 Task: Look for space in Mariāni, India from 22nd June, 2023 to 30th June, 2023 for 2 adults in price range Rs.7000 to Rs.15000. Place can be entire place with 1  bedroom having 1 bed and 1 bathroom. Property type can be house, flat, guest house, hotel. Booking option can be shelf check-in. Required host language is English.
Action: Mouse moved to (499, 90)
Screenshot: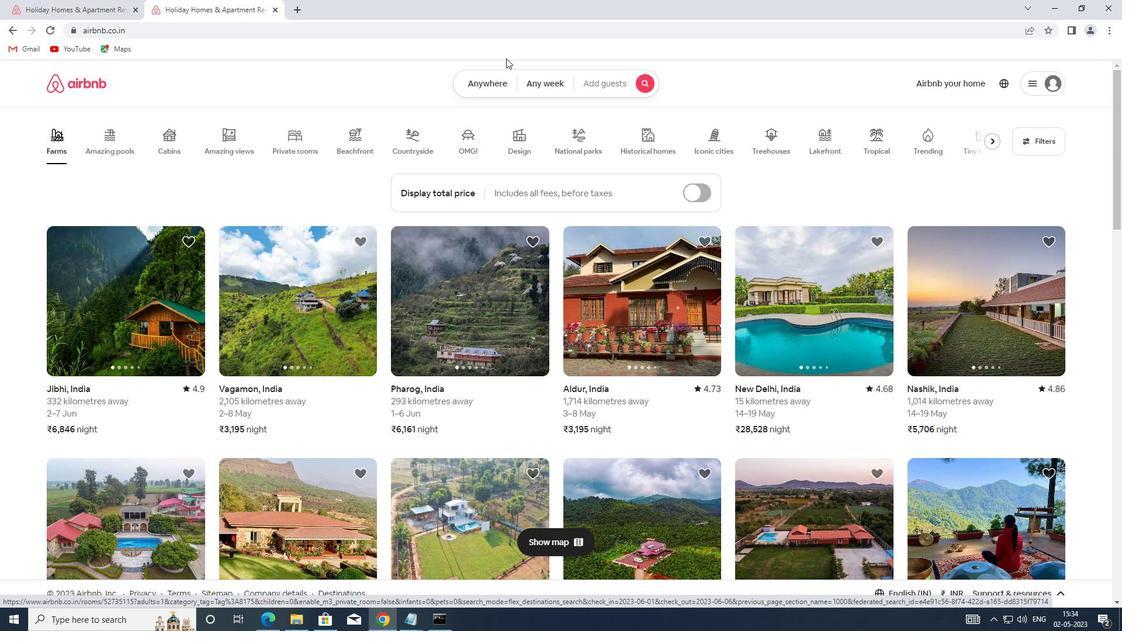 
Action: Mouse pressed left at (499, 90)
Screenshot: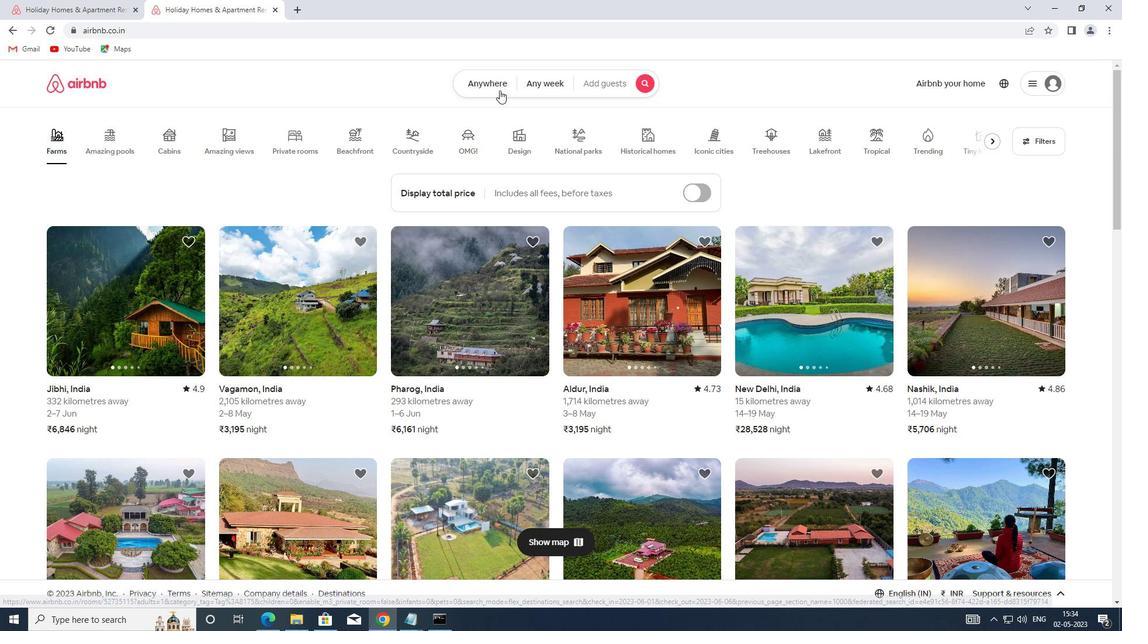 
Action: Mouse moved to (361, 131)
Screenshot: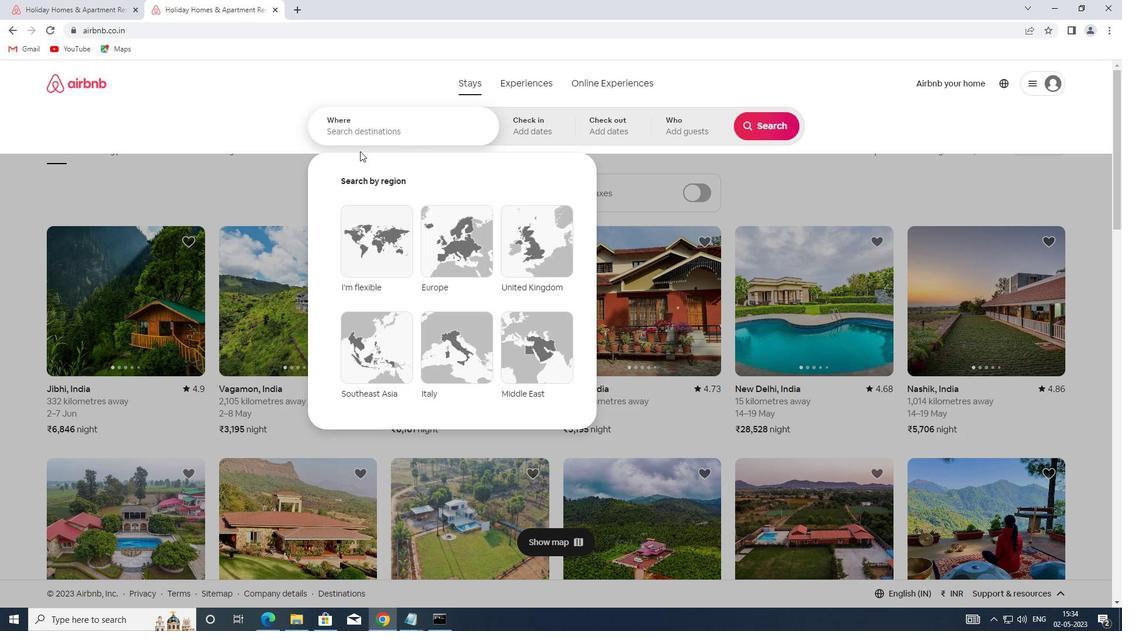
Action: Mouse pressed left at (361, 131)
Screenshot: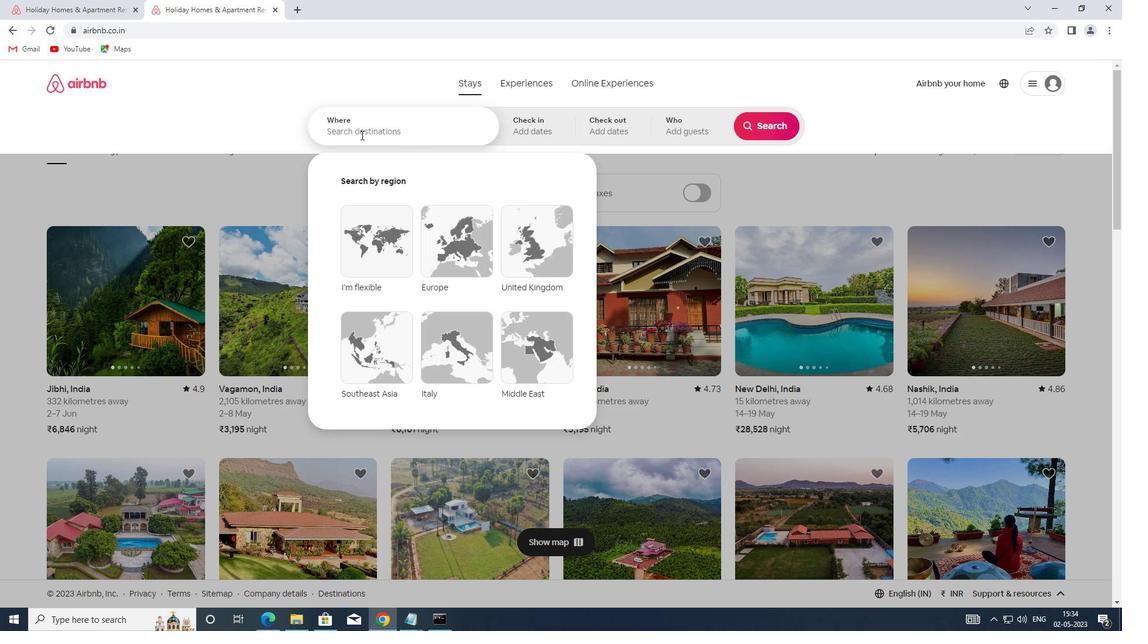 
Action: Key pressed <Key.shift>MARIANI<Key.space><Key.shift>INDIA
Screenshot: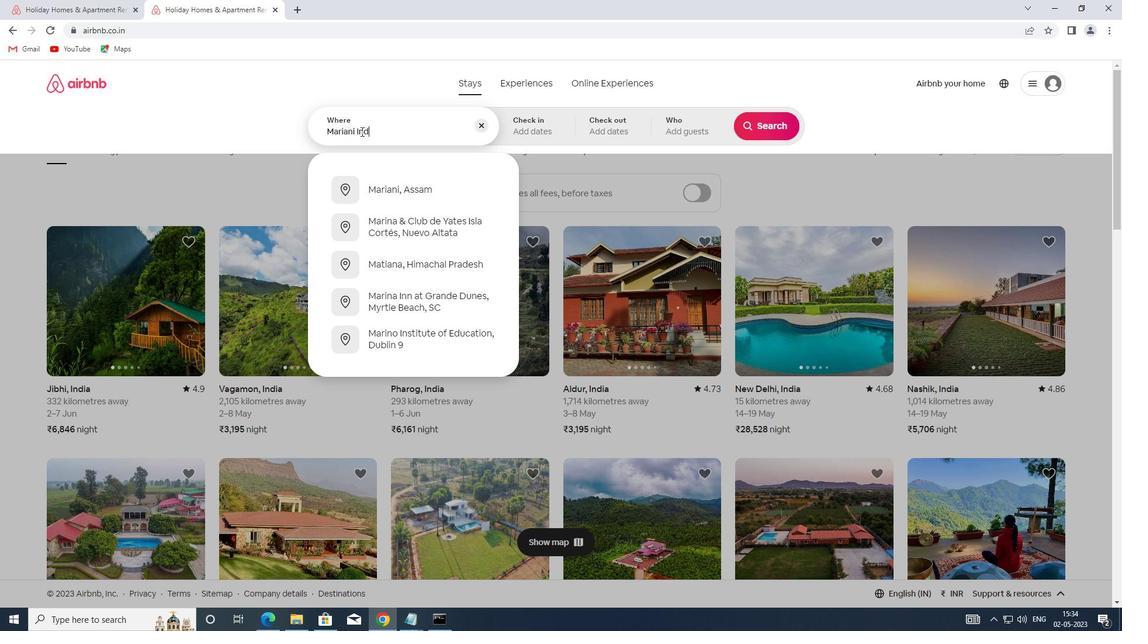 
Action: Mouse moved to (553, 123)
Screenshot: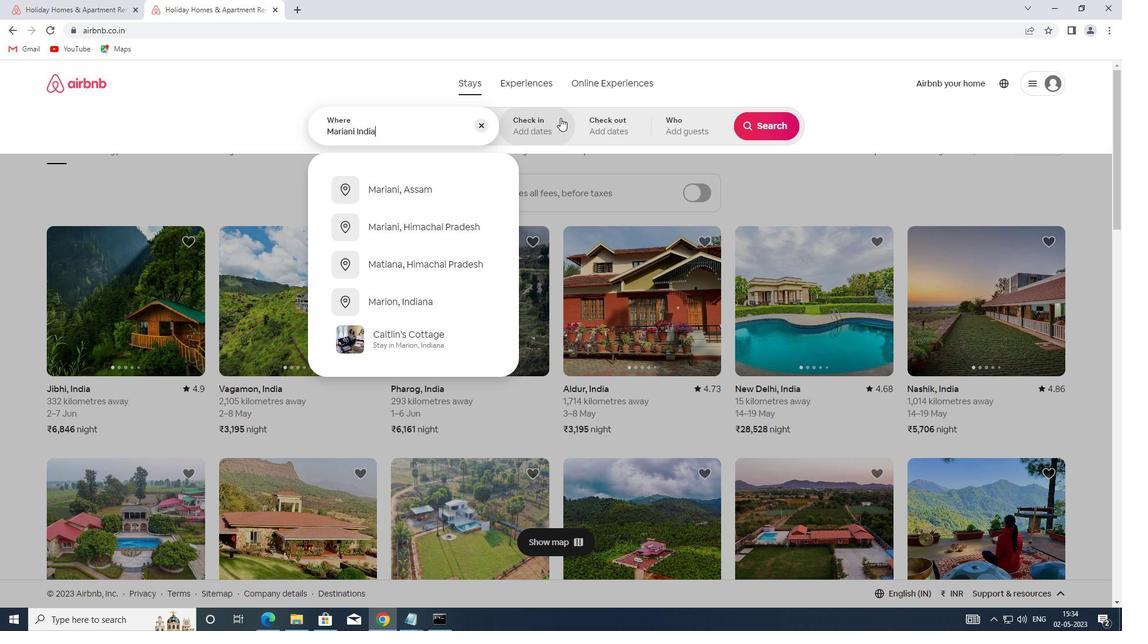 
Action: Mouse pressed left at (553, 123)
Screenshot: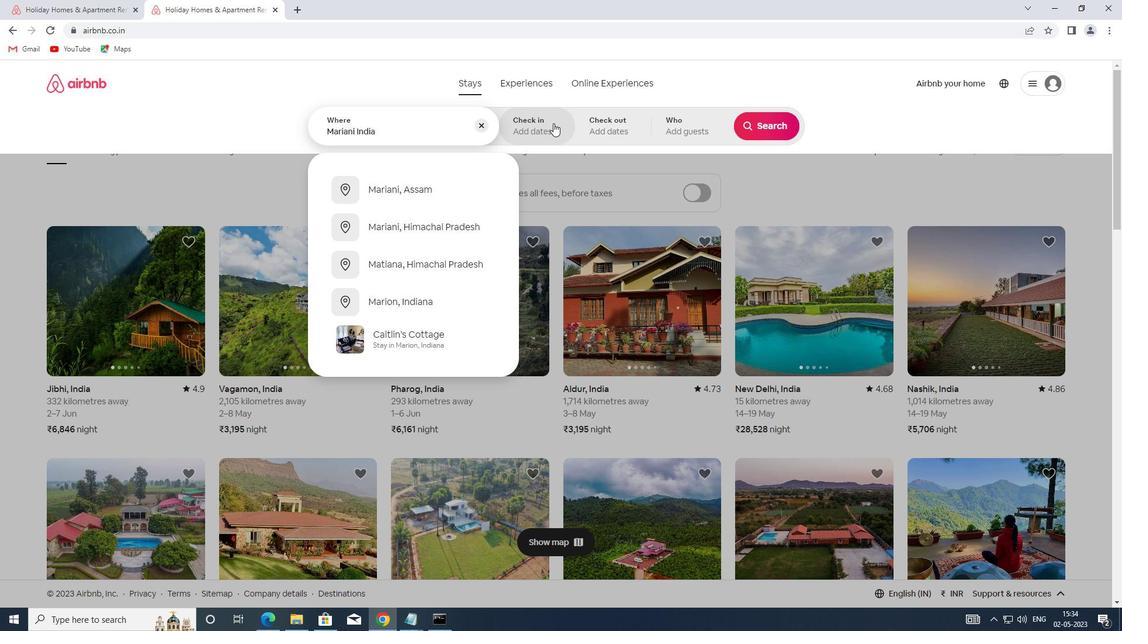 
Action: Mouse moved to (698, 347)
Screenshot: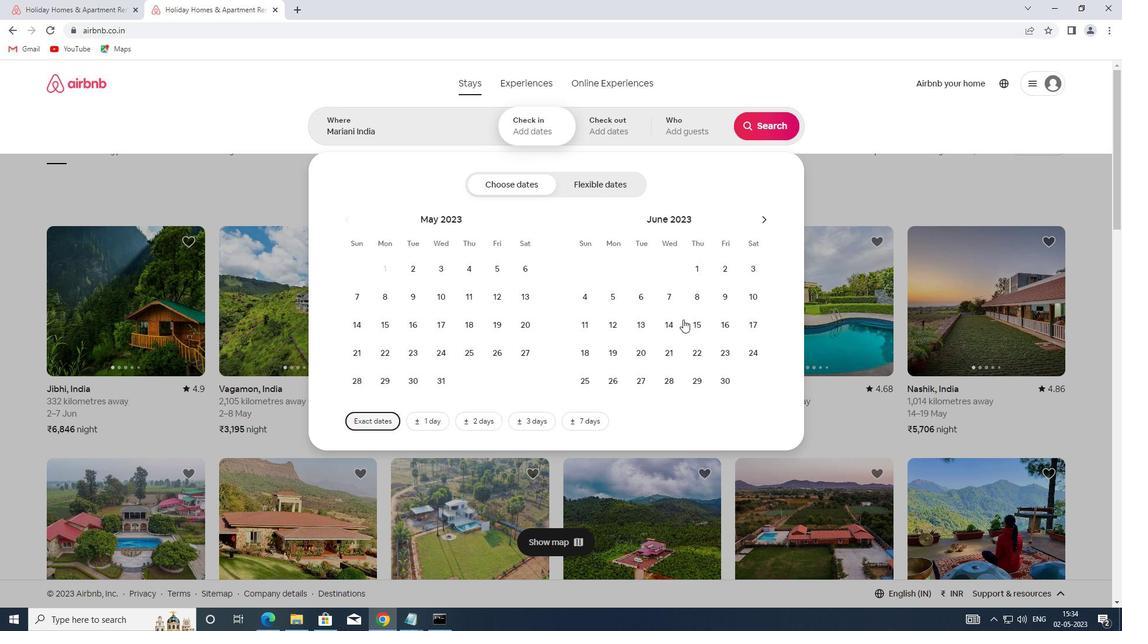 
Action: Mouse pressed left at (698, 347)
Screenshot: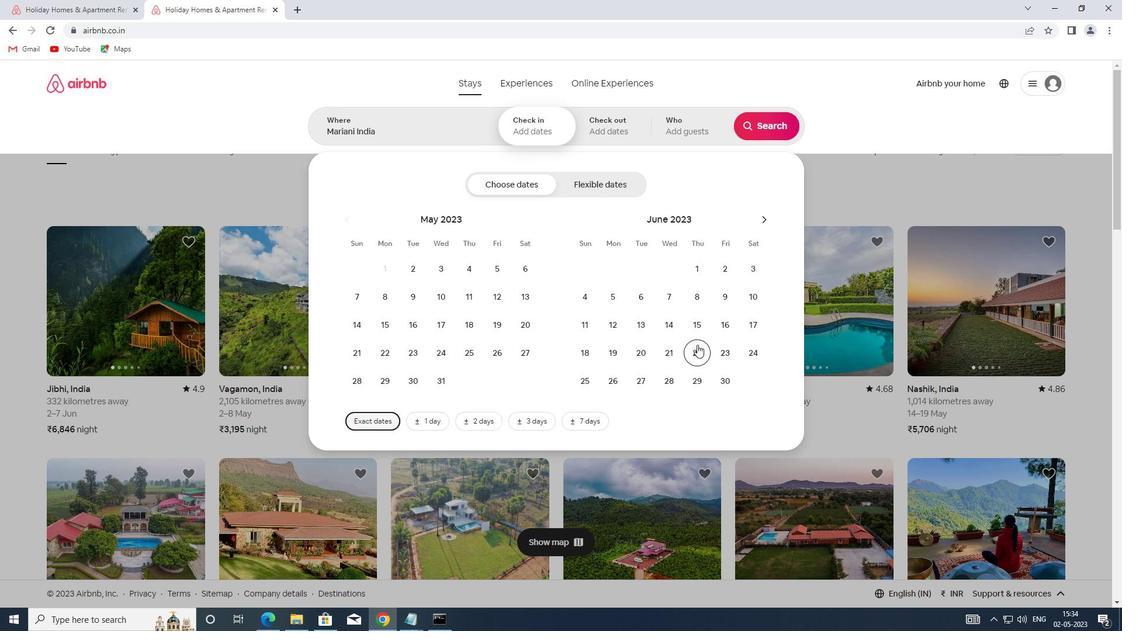 
Action: Mouse moved to (722, 375)
Screenshot: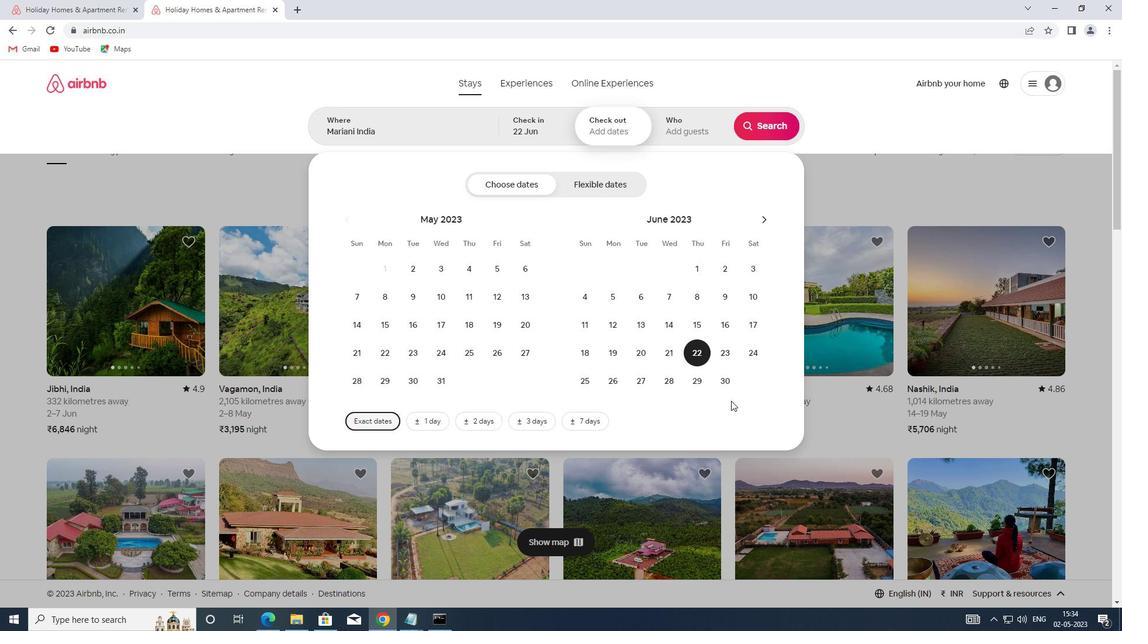 
Action: Mouse pressed left at (722, 375)
Screenshot: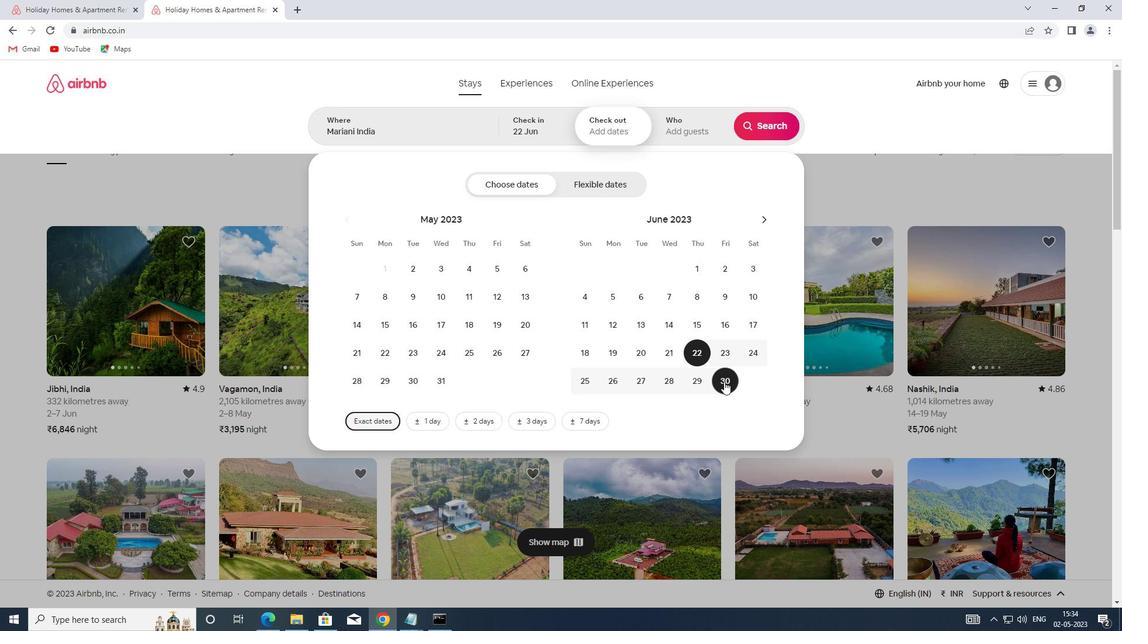 
Action: Mouse moved to (694, 120)
Screenshot: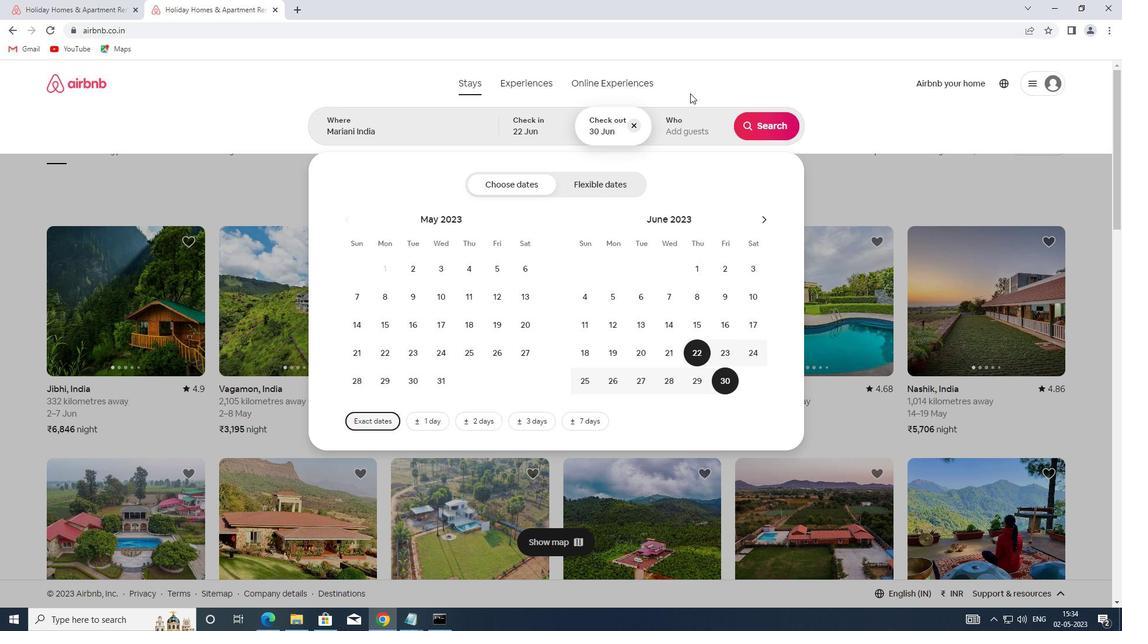
Action: Mouse pressed left at (694, 120)
Screenshot: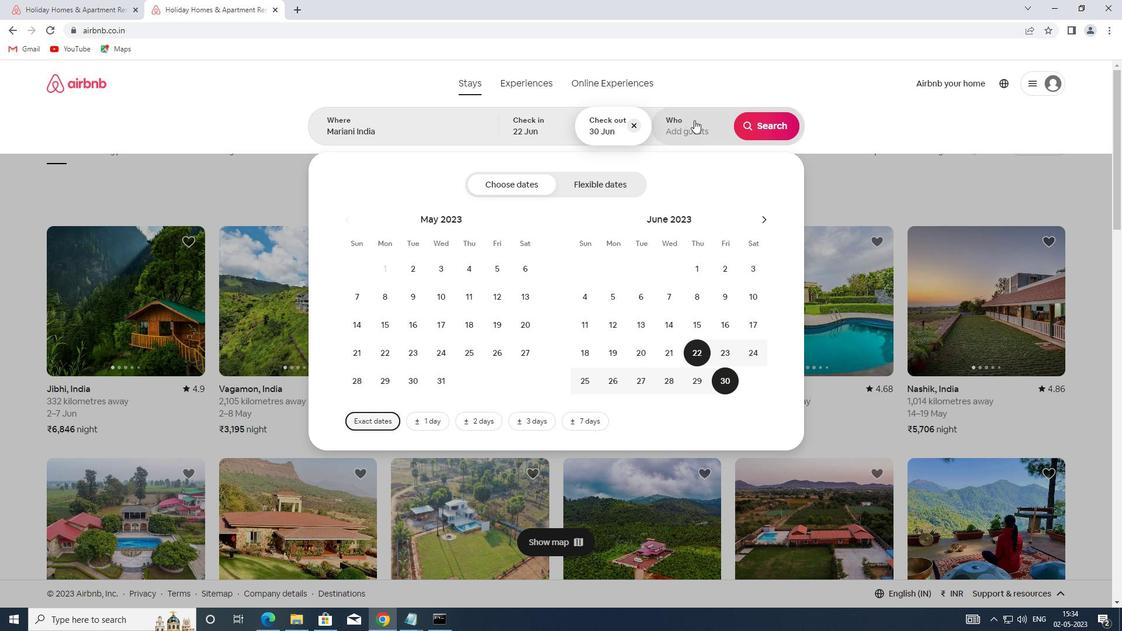 
Action: Mouse moved to (782, 197)
Screenshot: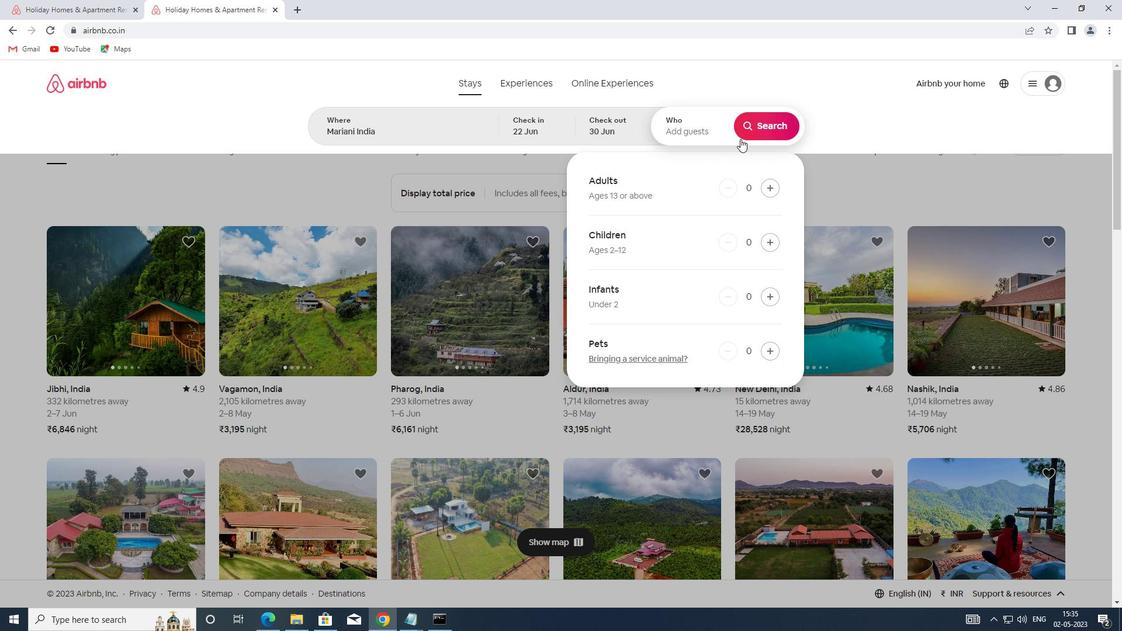 
Action: Mouse pressed left at (782, 197)
Screenshot: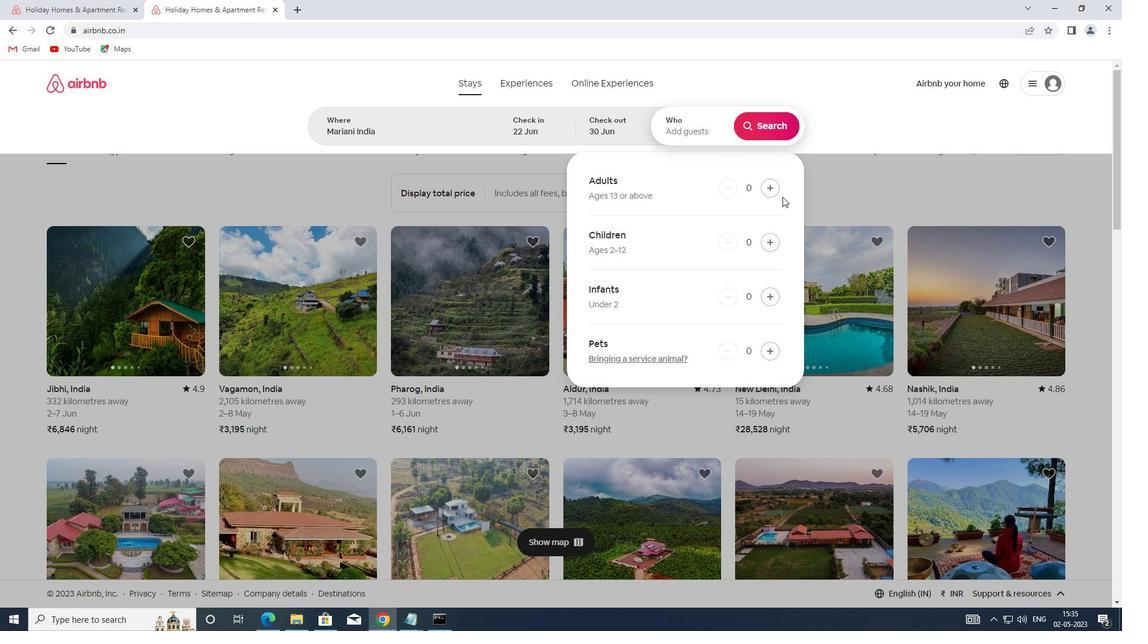 
Action: Mouse moved to (773, 185)
Screenshot: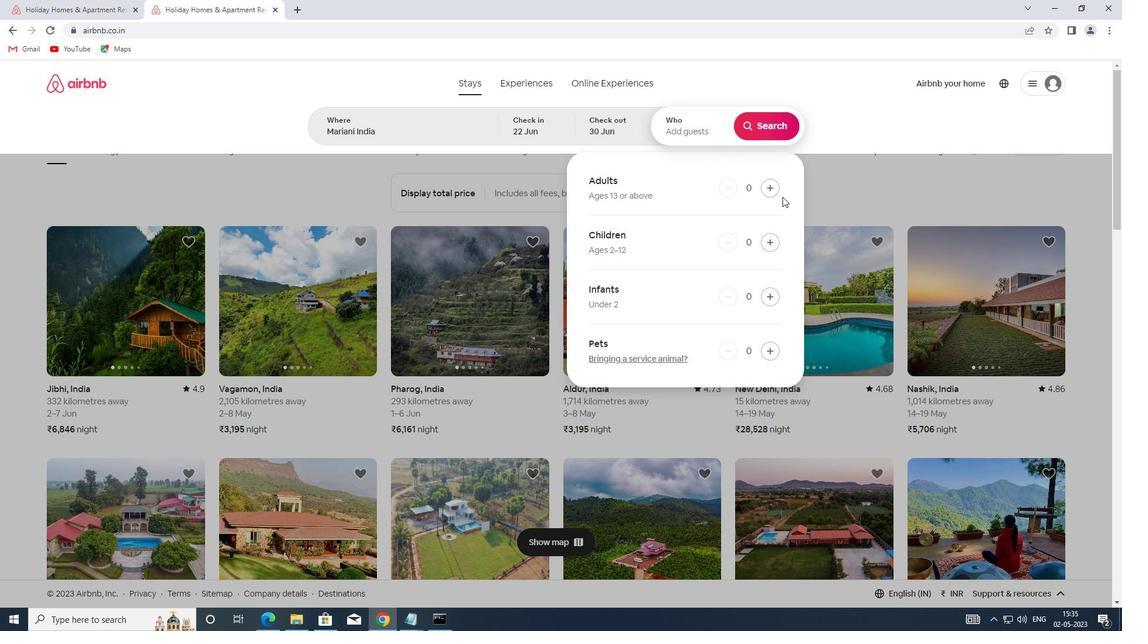 
Action: Mouse pressed left at (773, 185)
Screenshot: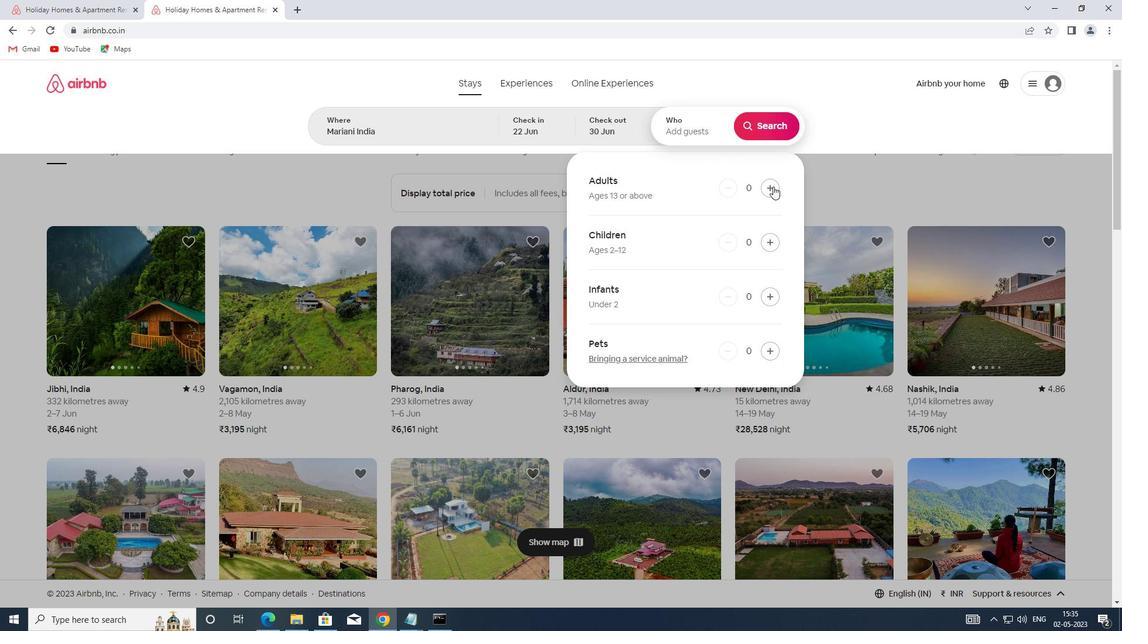 
Action: Mouse pressed left at (773, 185)
Screenshot: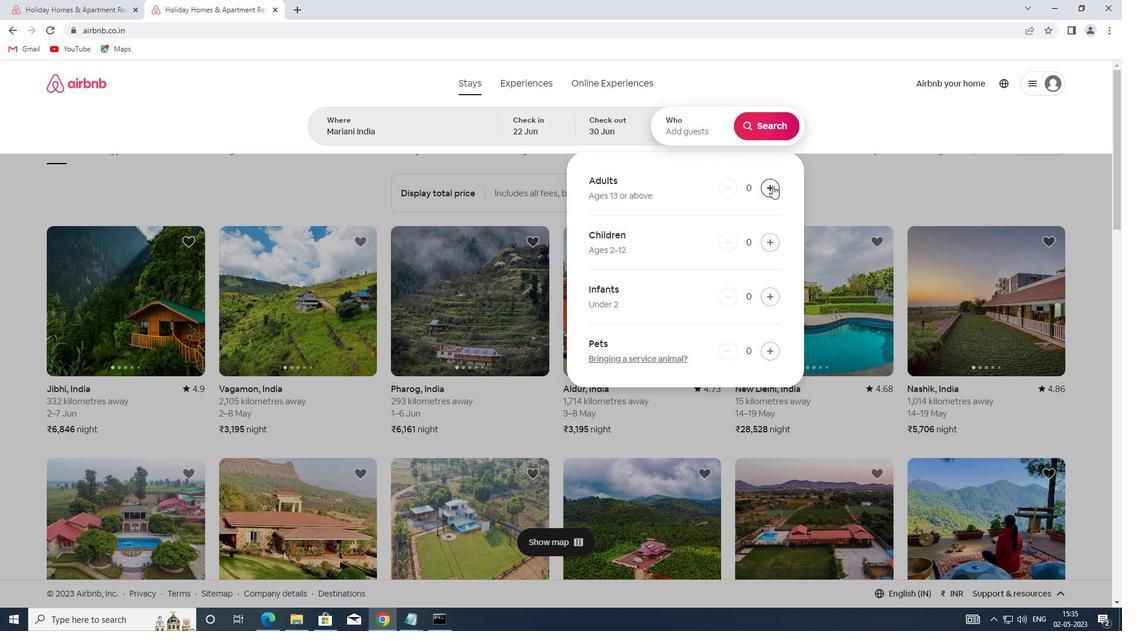 
Action: Mouse moved to (767, 130)
Screenshot: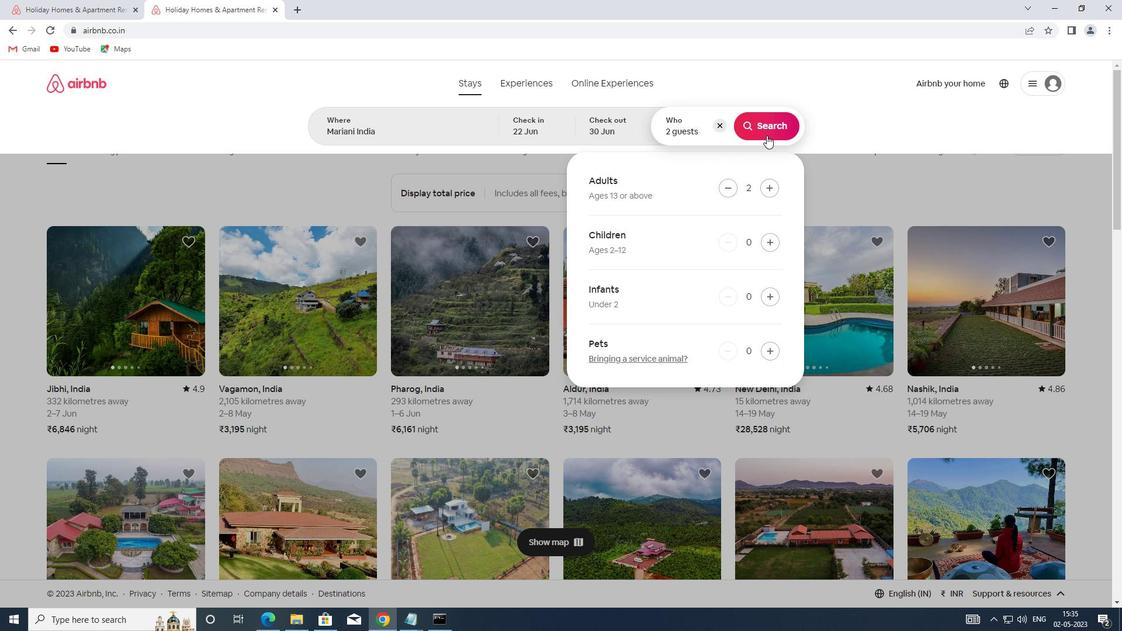 
Action: Mouse pressed left at (767, 130)
Screenshot: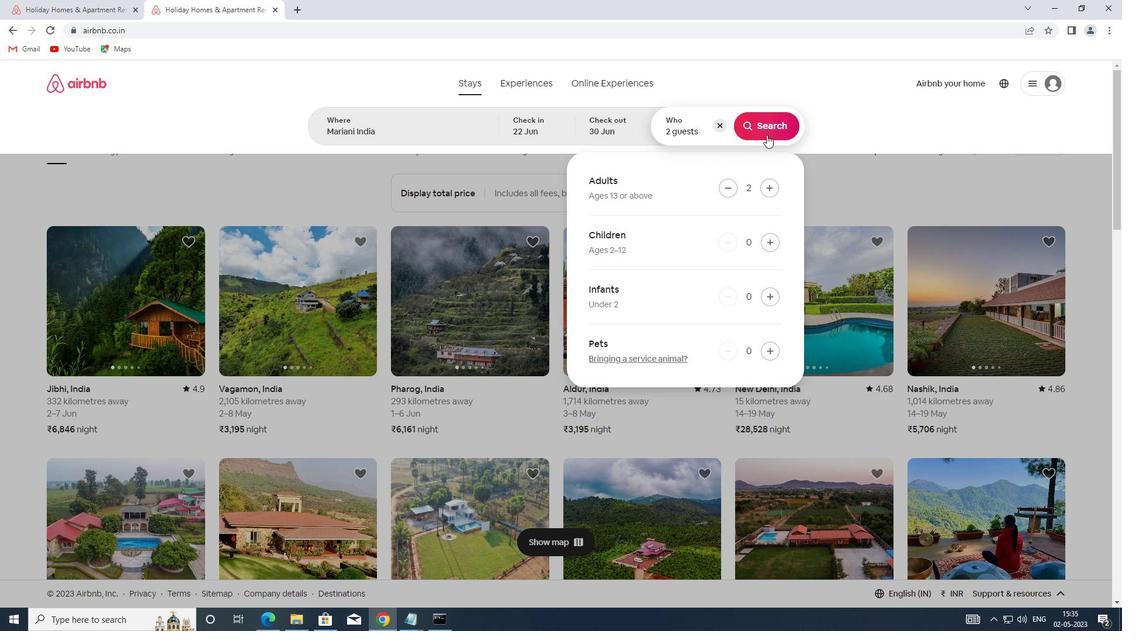 
Action: Mouse moved to (1046, 129)
Screenshot: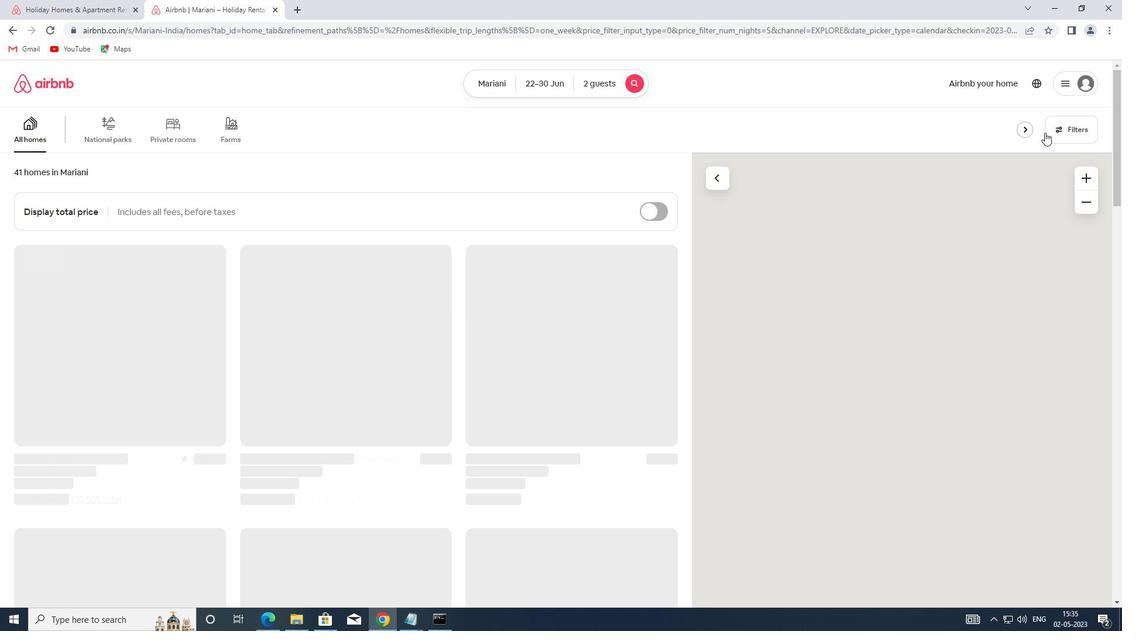 
Action: Mouse pressed left at (1046, 129)
Screenshot: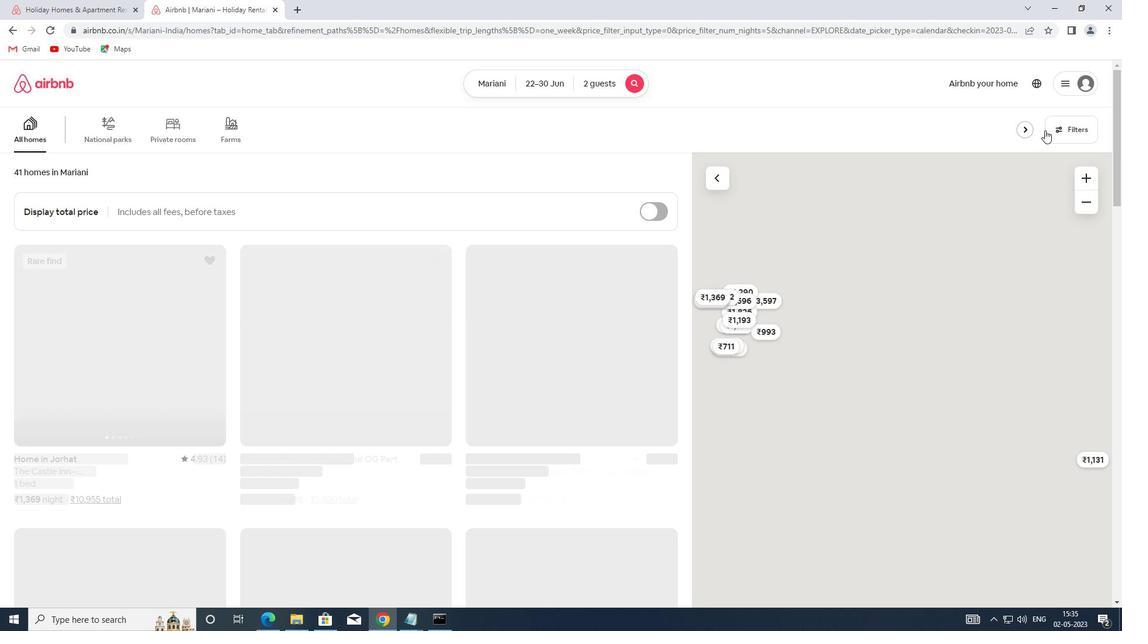 
Action: Mouse moved to (407, 275)
Screenshot: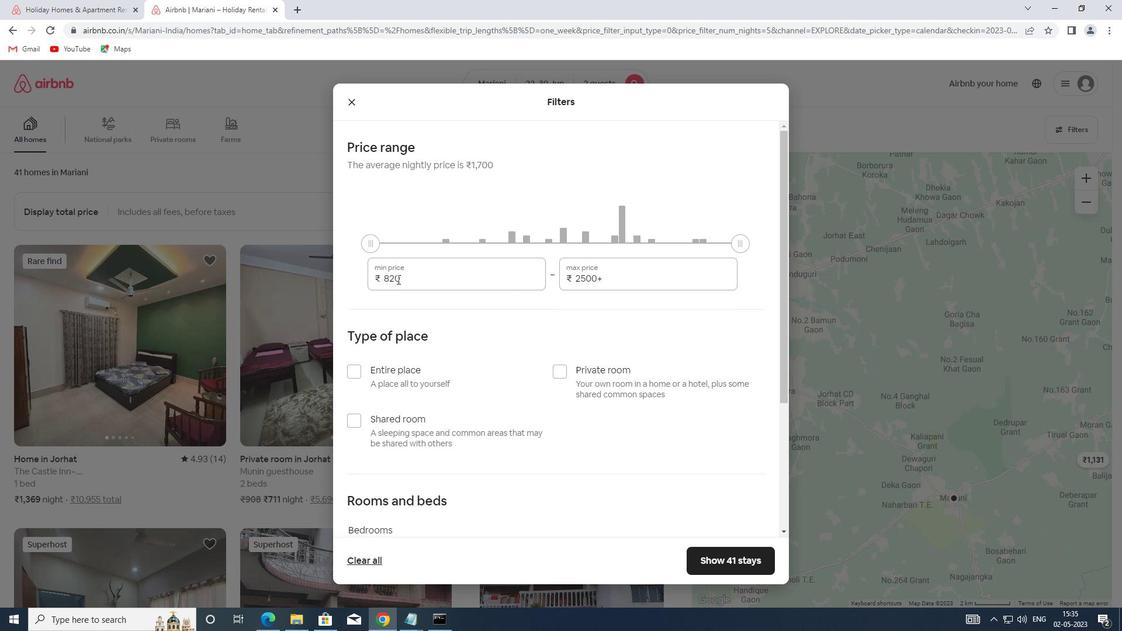 
Action: Mouse pressed left at (407, 275)
Screenshot: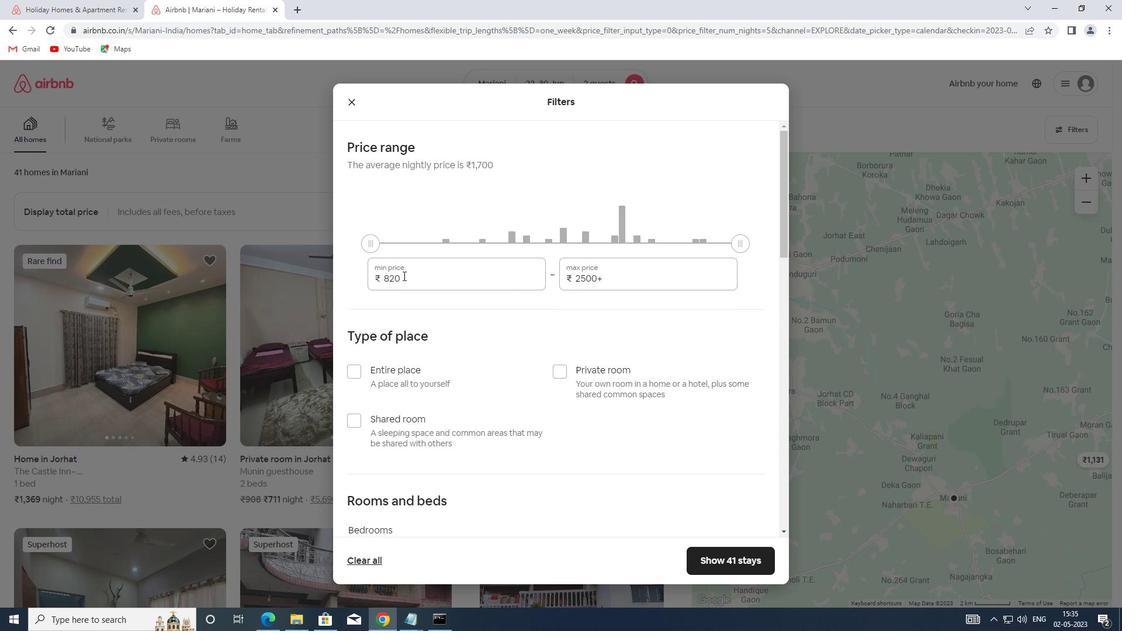 
Action: Mouse moved to (364, 275)
Screenshot: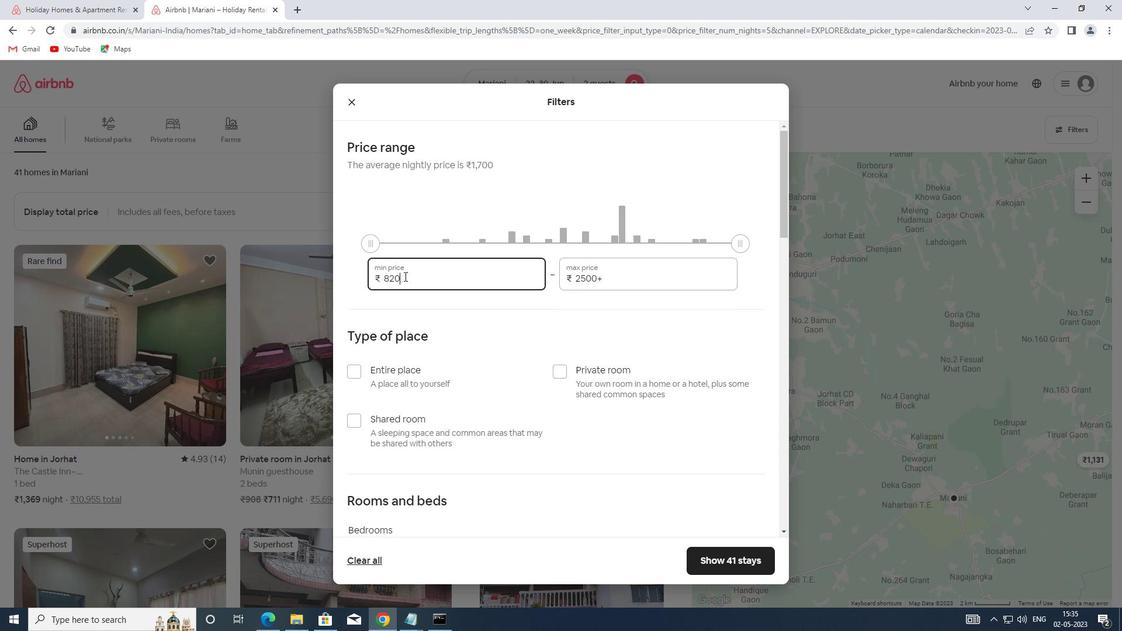 
Action: Key pressed 7000
Screenshot: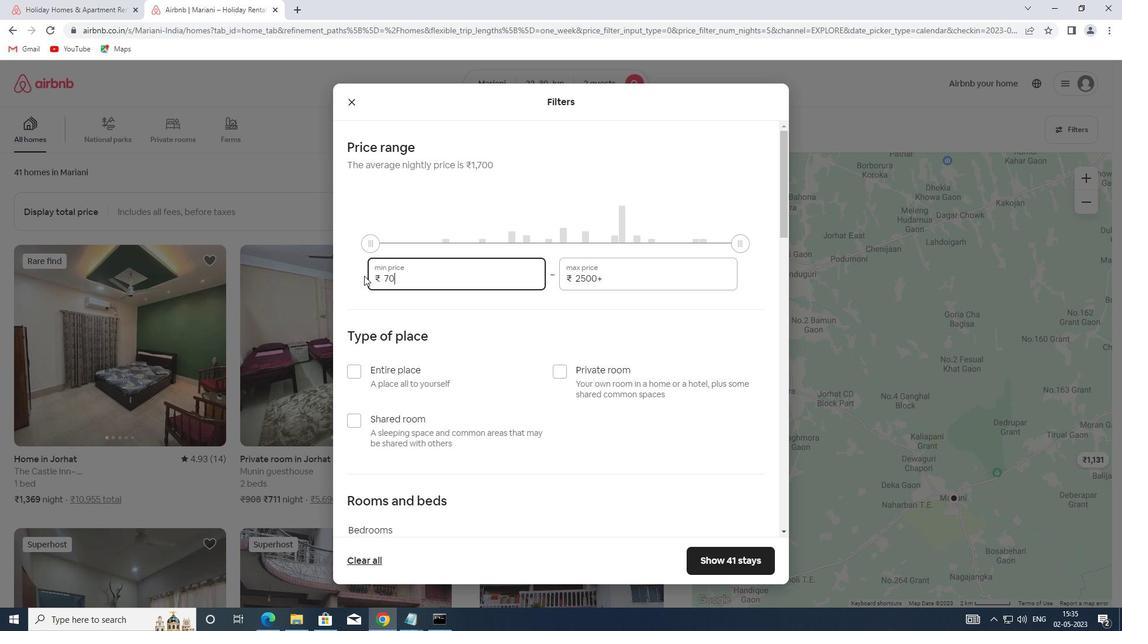 
Action: Mouse moved to (605, 272)
Screenshot: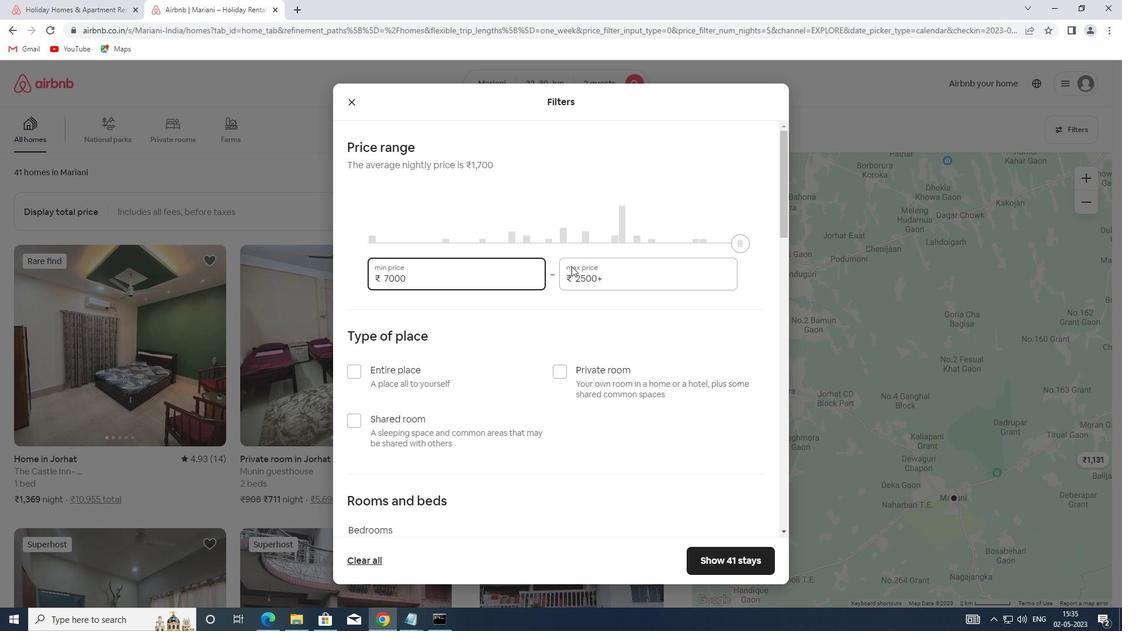 
Action: Mouse pressed left at (605, 272)
Screenshot: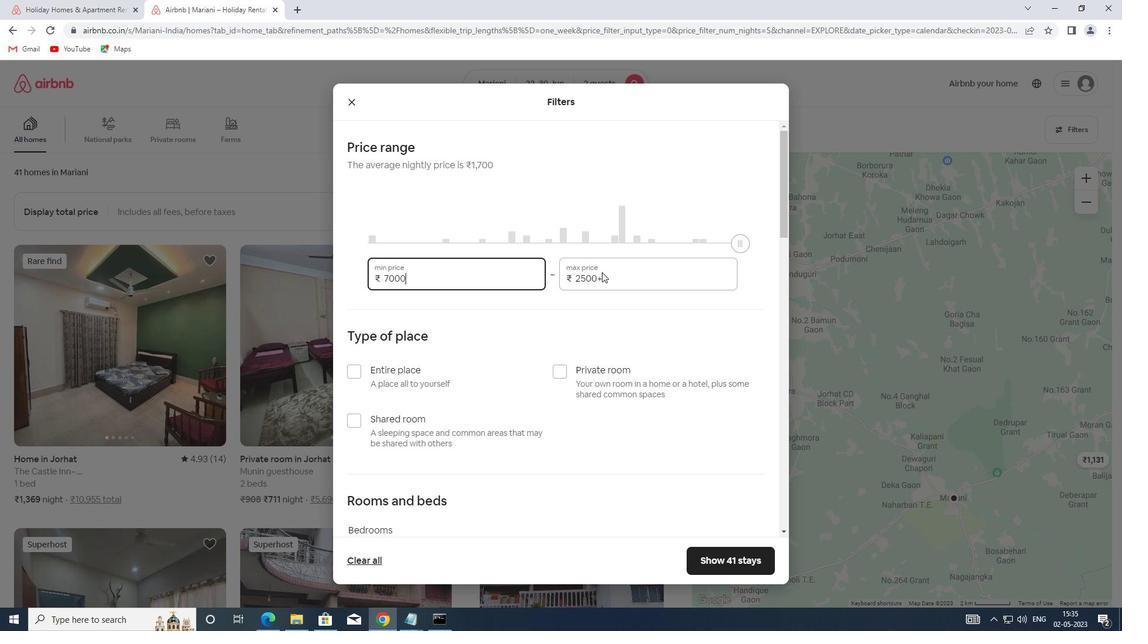 
Action: Mouse moved to (607, 275)
Screenshot: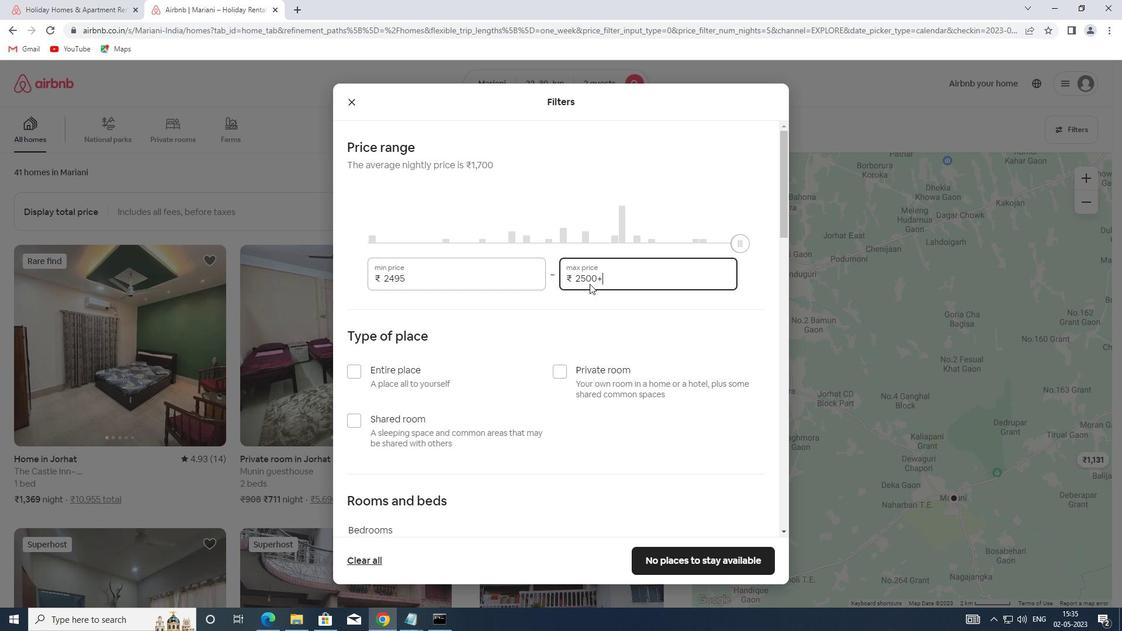 
Action: Mouse pressed left at (607, 275)
Screenshot: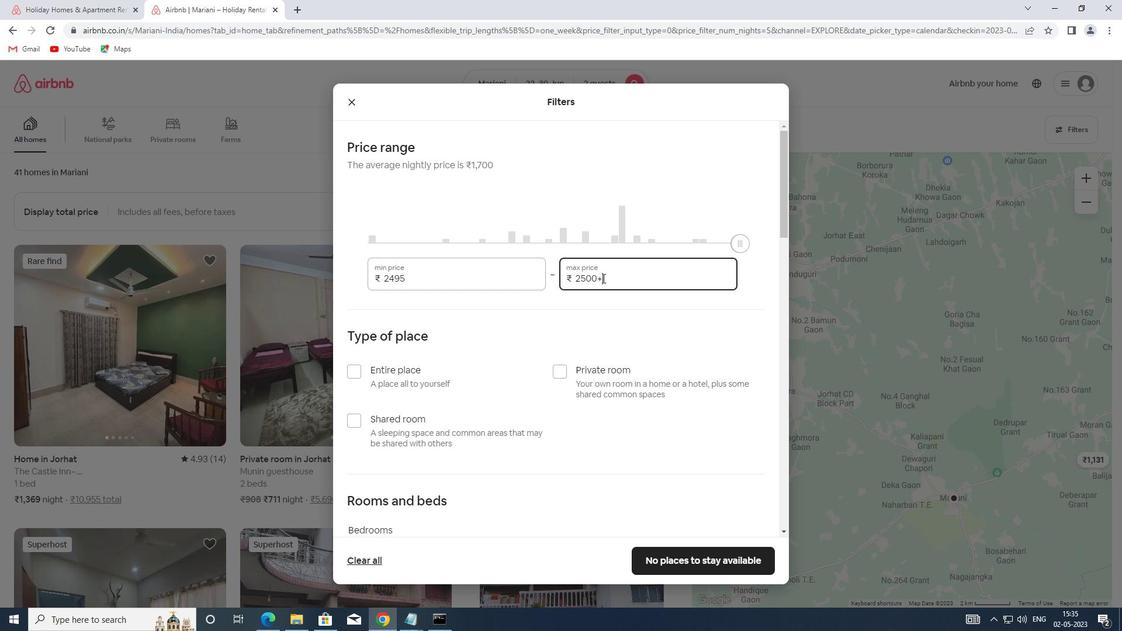 
Action: Mouse moved to (569, 282)
Screenshot: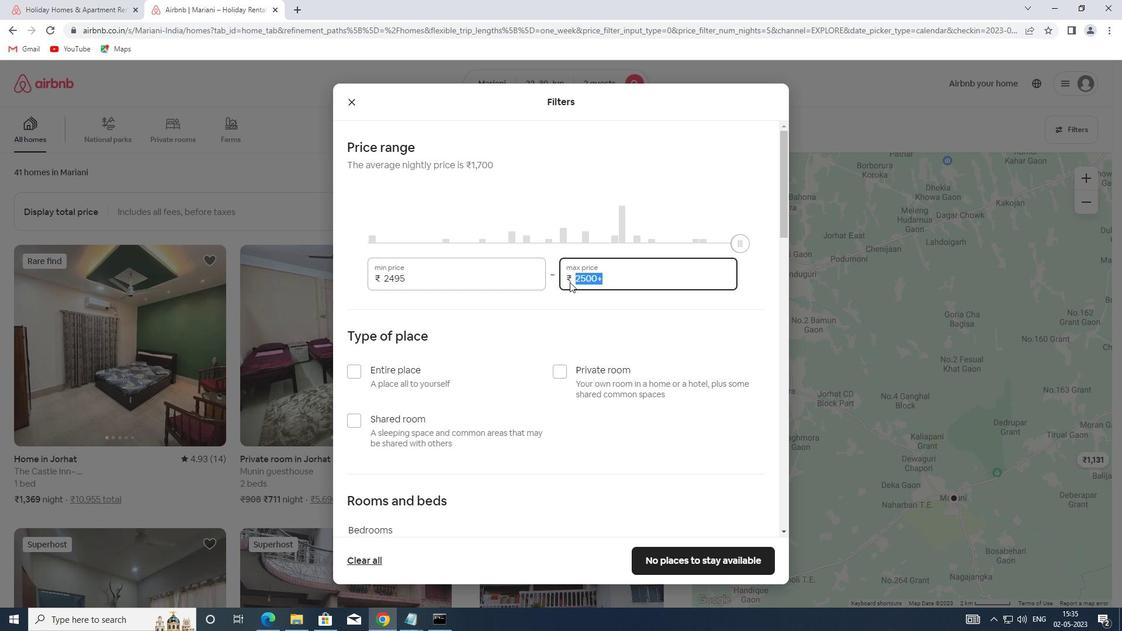 
Action: Key pressed 15000
Screenshot: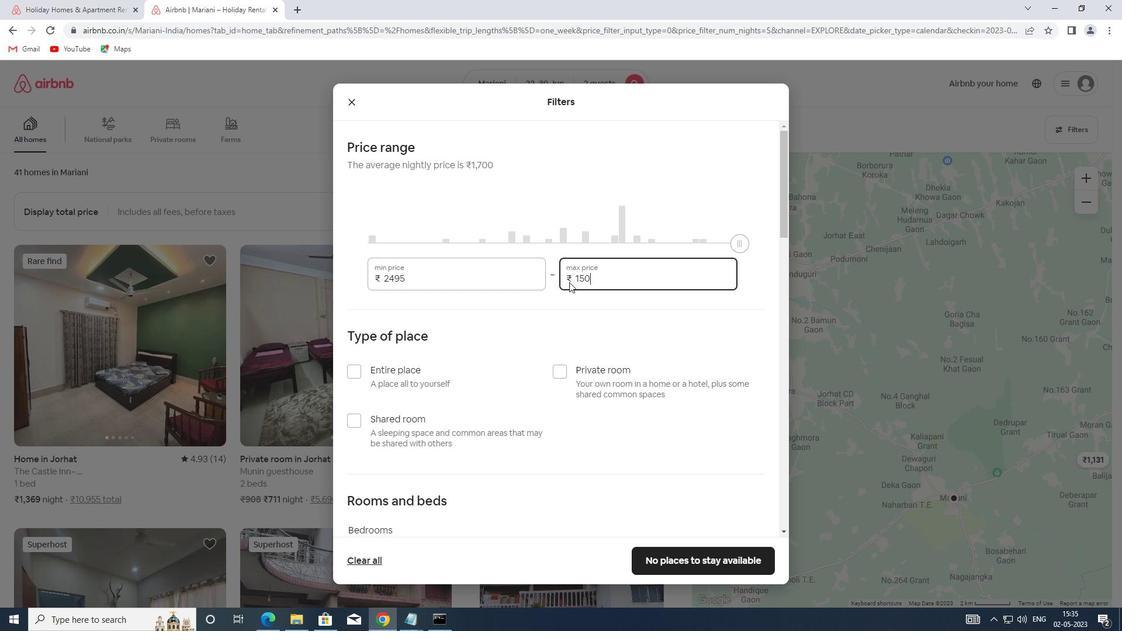 
Action: Mouse moved to (365, 380)
Screenshot: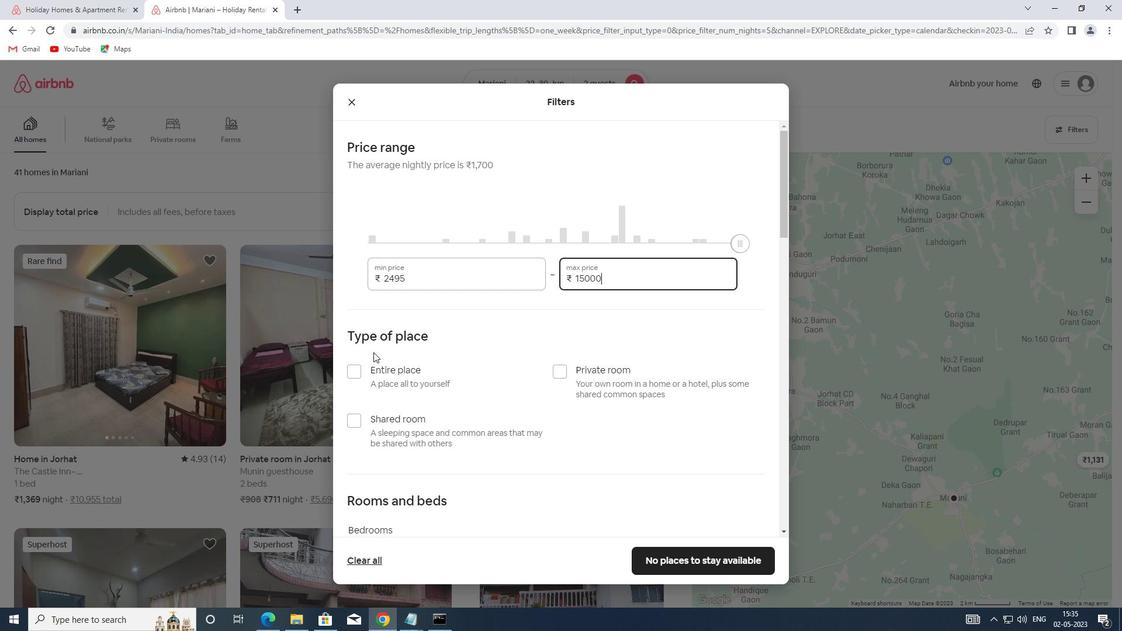 
Action: Mouse pressed left at (365, 380)
Screenshot: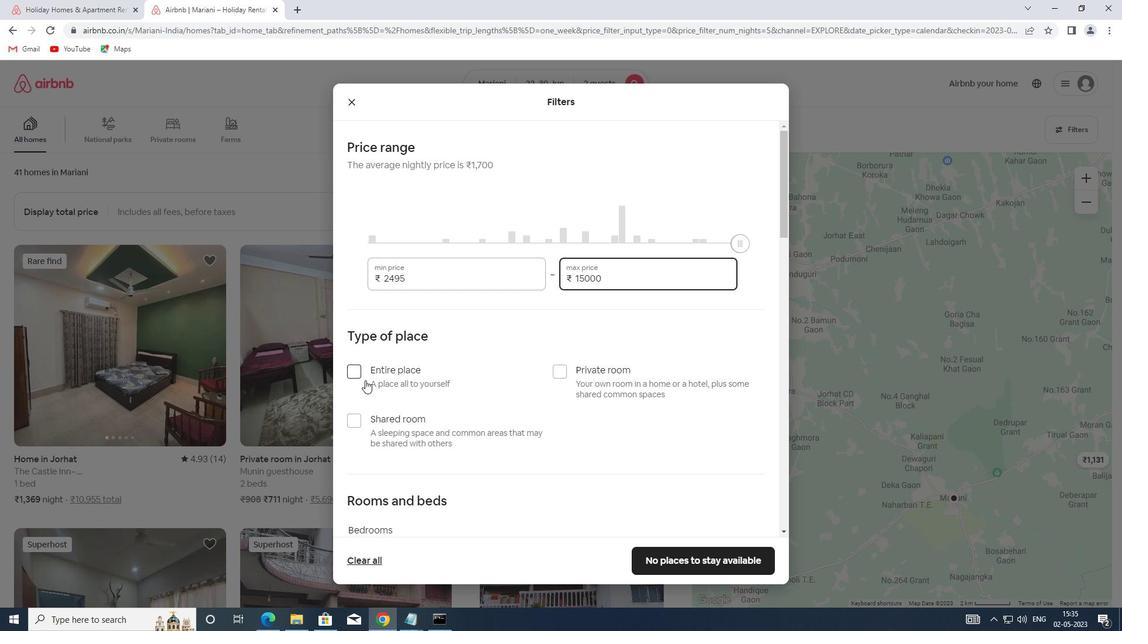 
Action: Mouse moved to (366, 381)
Screenshot: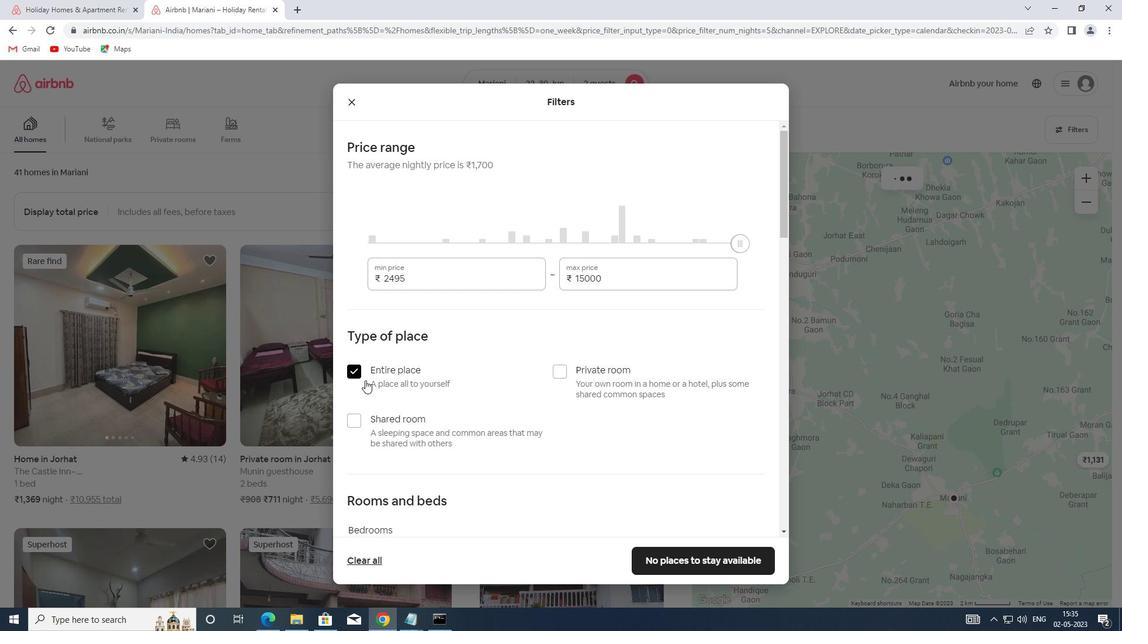 
Action: Mouse scrolled (366, 380) with delta (0, 0)
Screenshot: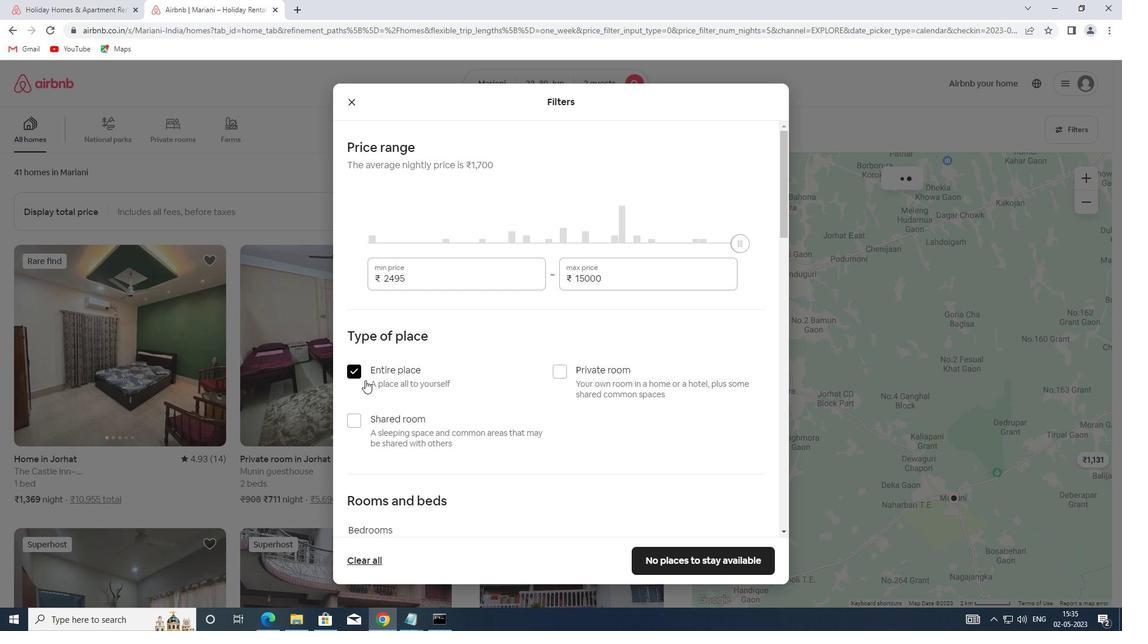 
Action: Mouse scrolled (366, 380) with delta (0, 0)
Screenshot: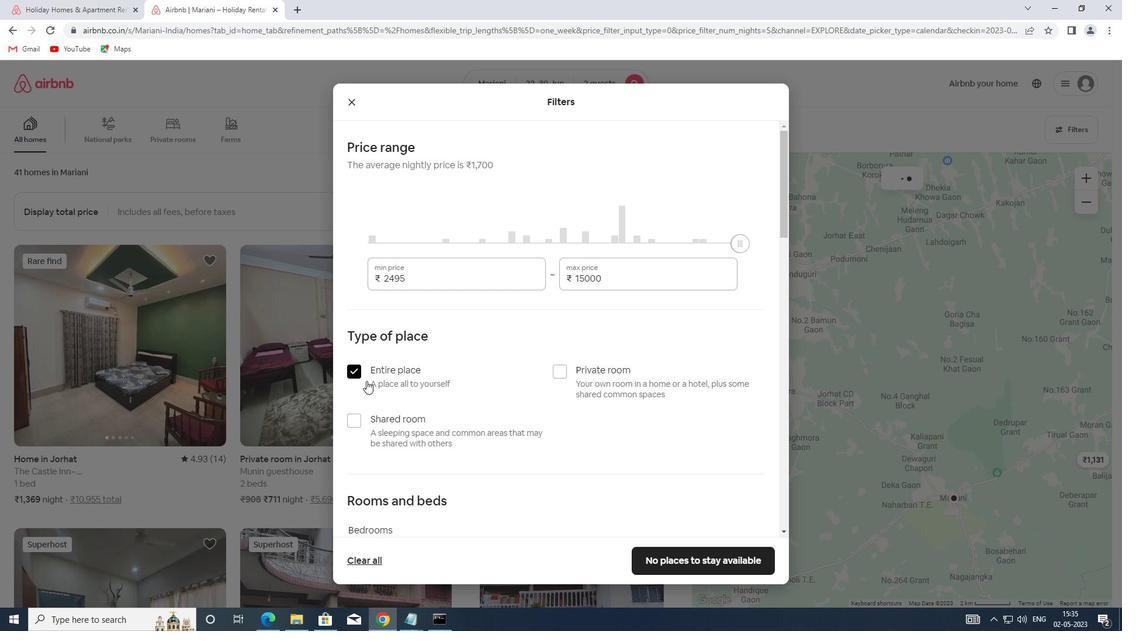 
Action: Mouse scrolled (366, 380) with delta (0, 0)
Screenshot: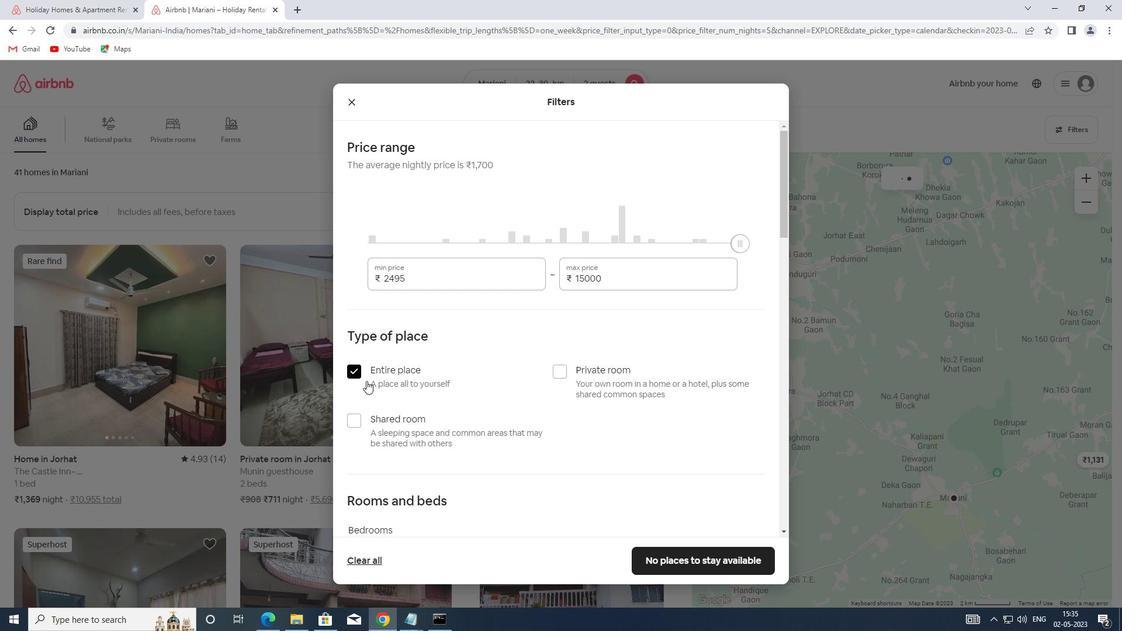 
Action: Mouse scrolled (366, 380) with delta (0, 0)
Screenshot: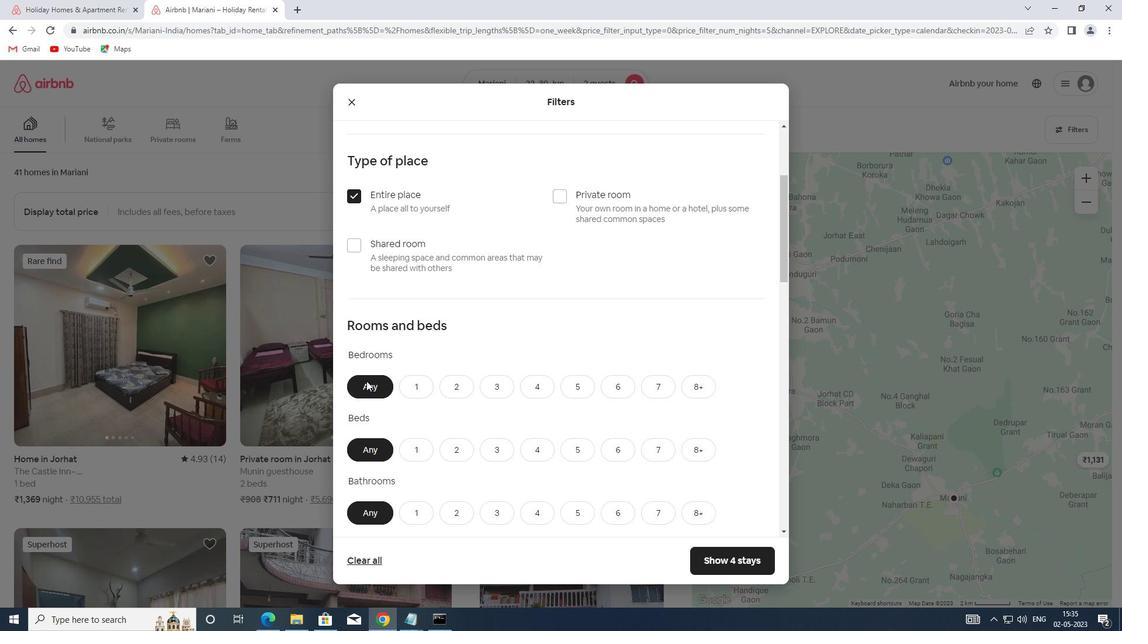 
Action: Mouse moved to (405, 332)
Screenshot: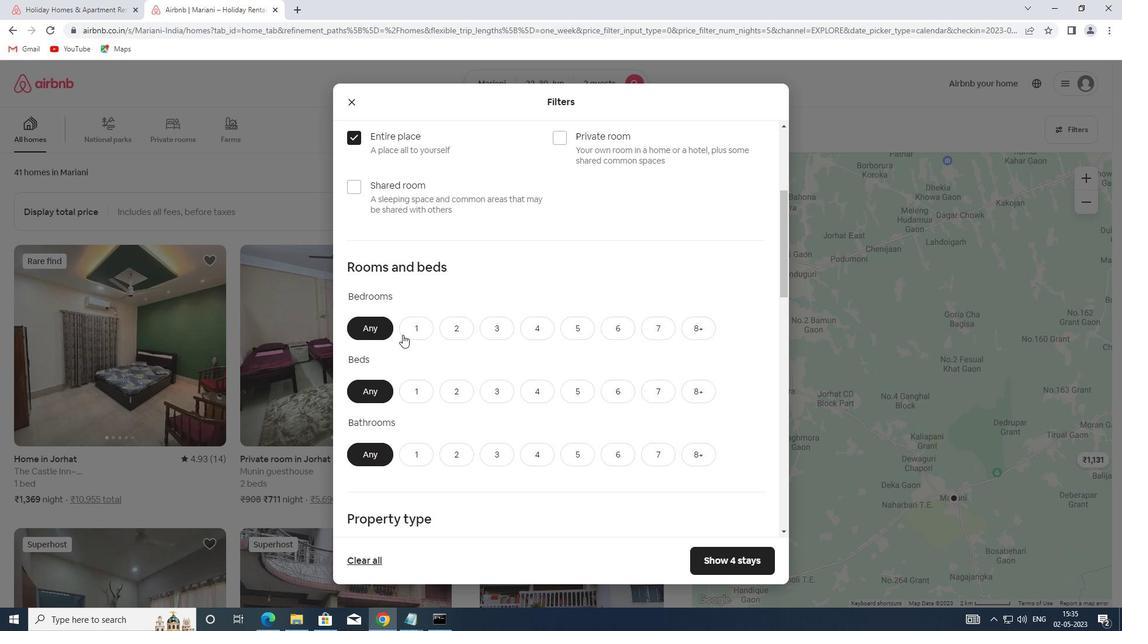 
Action: Mouse pressed left at (405, 332)
Screenshot: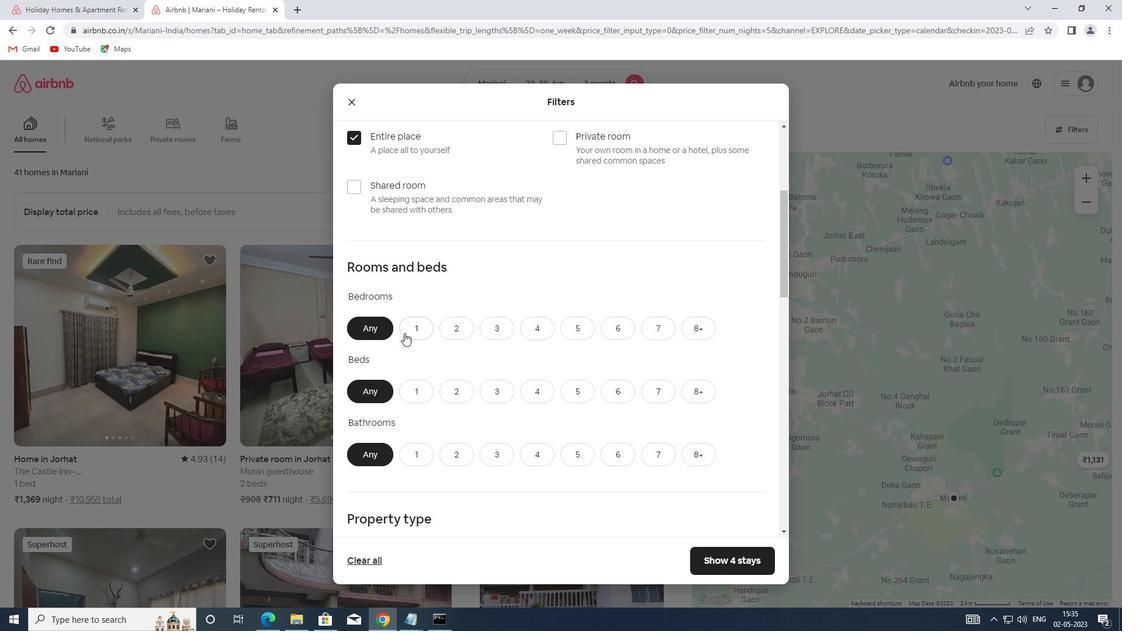 
Action: Mouse moved to (423, 395)
Screenshot: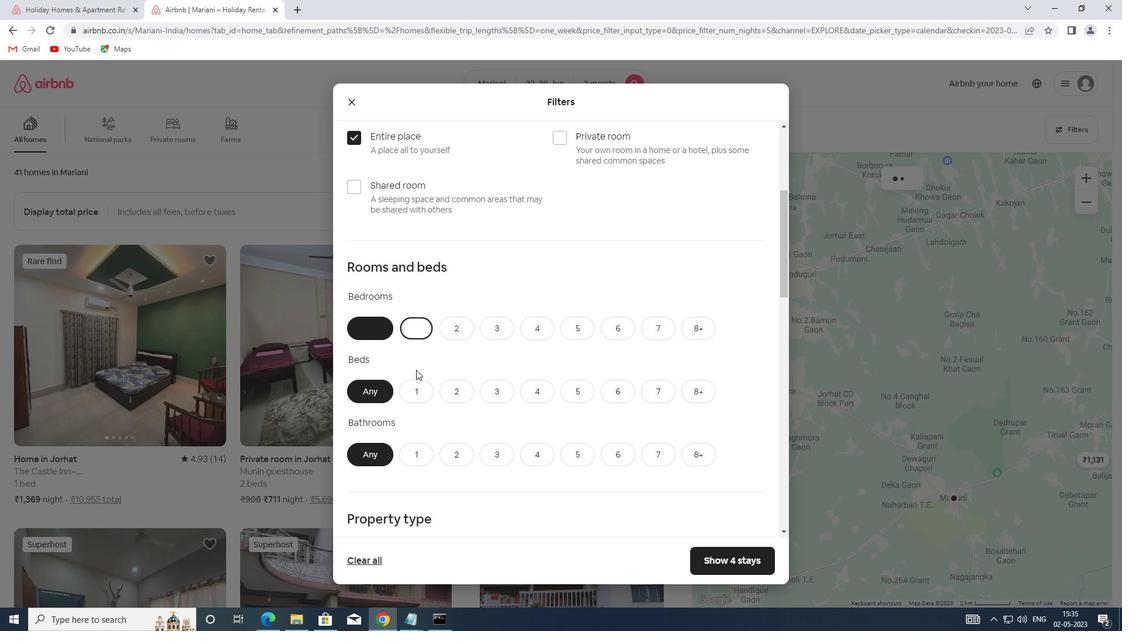 
Action: Mouse pressed left at (423, 395)
Screenshot: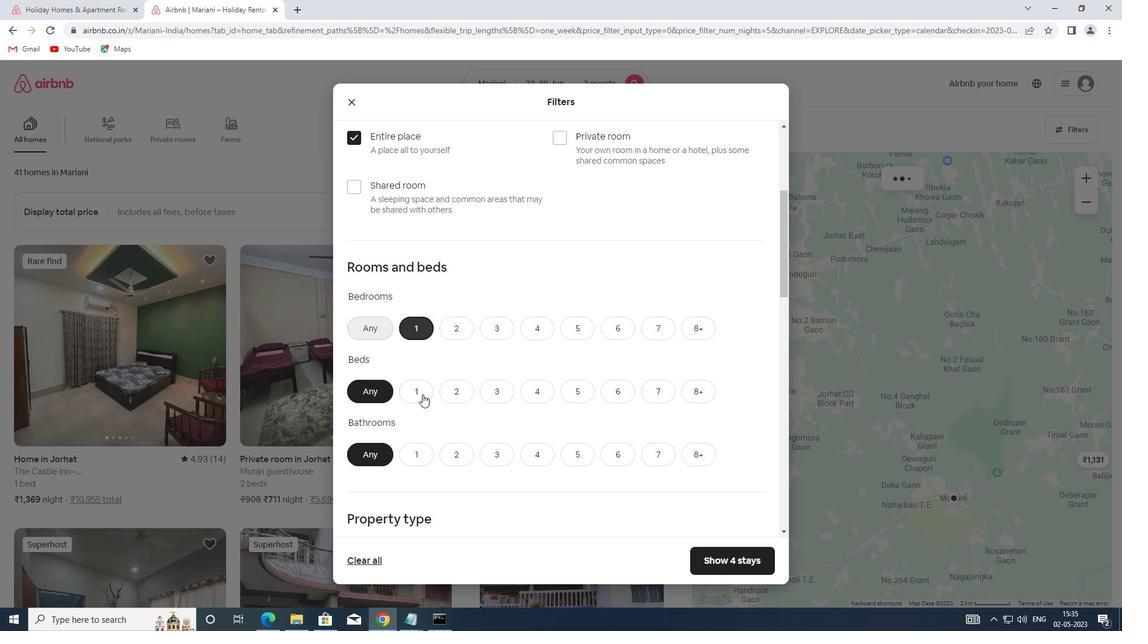 
Action: Mouse moved to (420, 454)
Screenshot: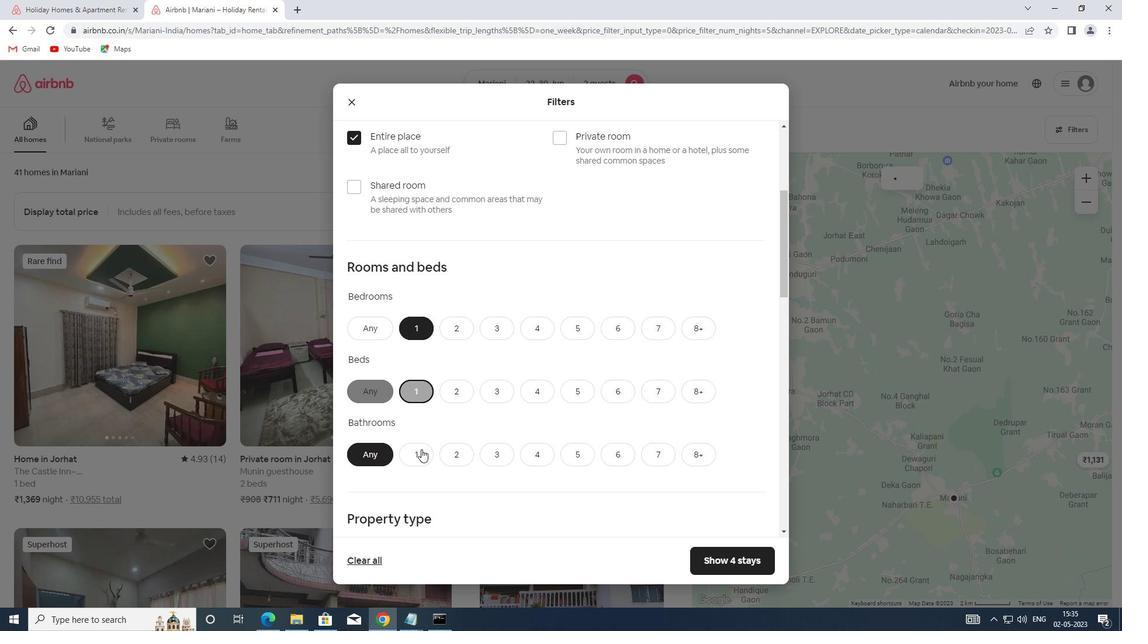 
Action: Mouse pressed left at (420, 454)
Screenshot: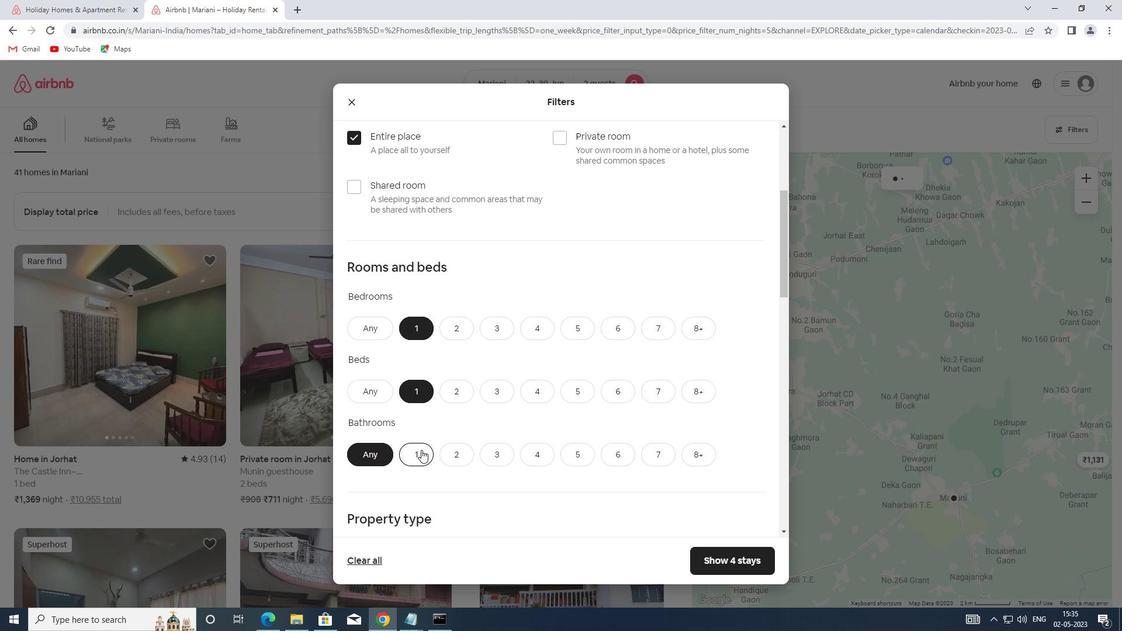
Action: Mouse scrolled (420, 454) with delta (0, 0)
Screenshot: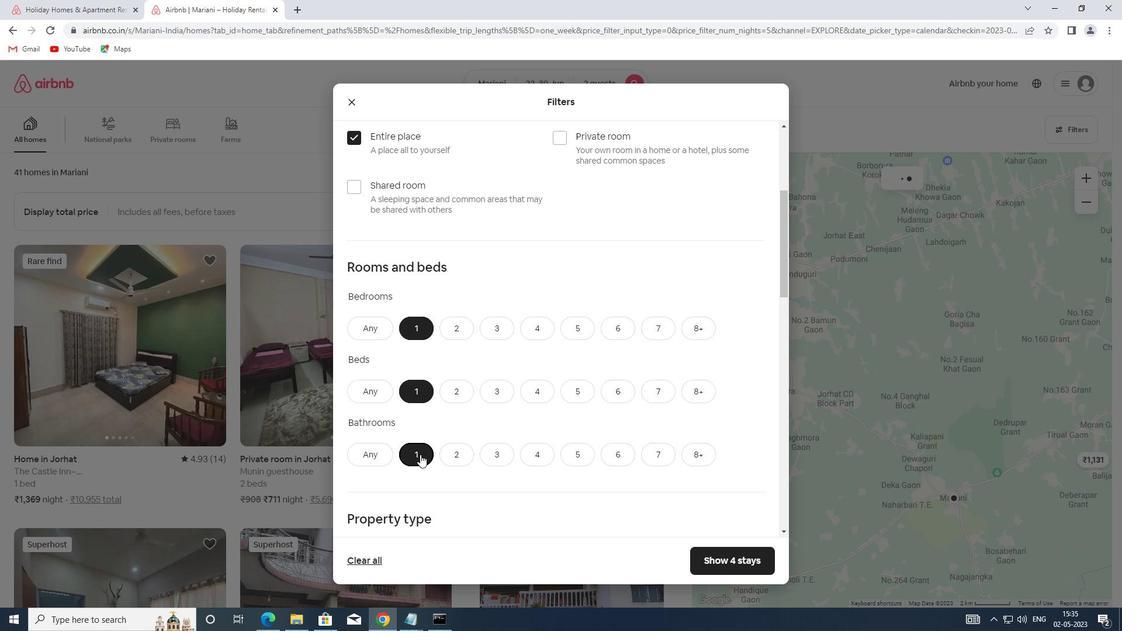 
Action: Mouse scrolled (420, 454) with delta (0, 0)
Screenshot: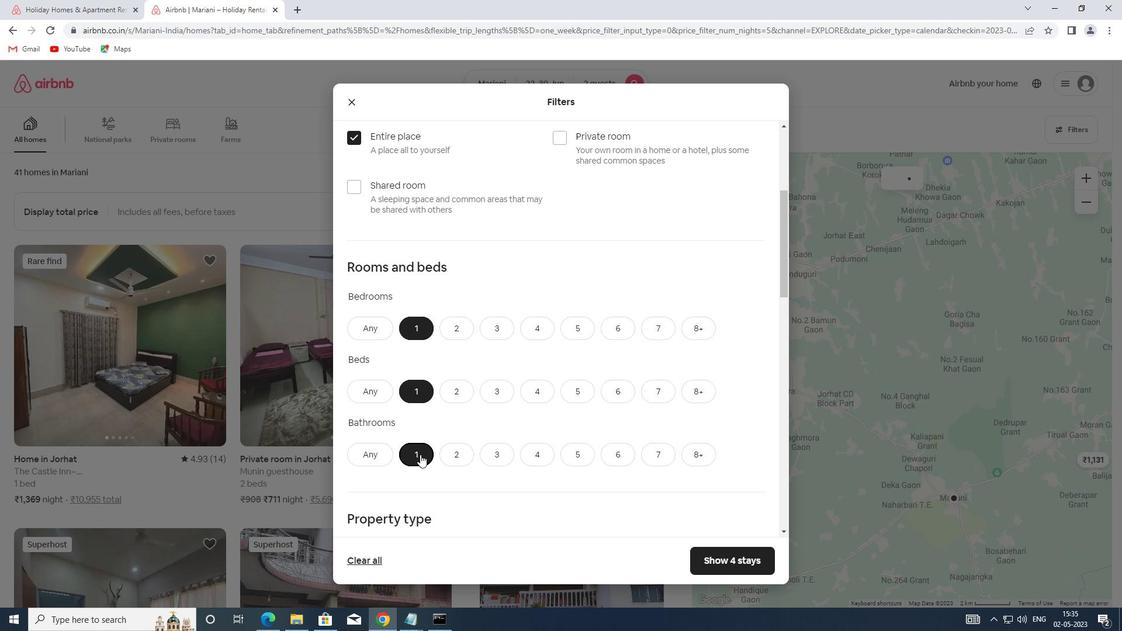 
Action: Mouse moved to (420, 454)
Screenshot: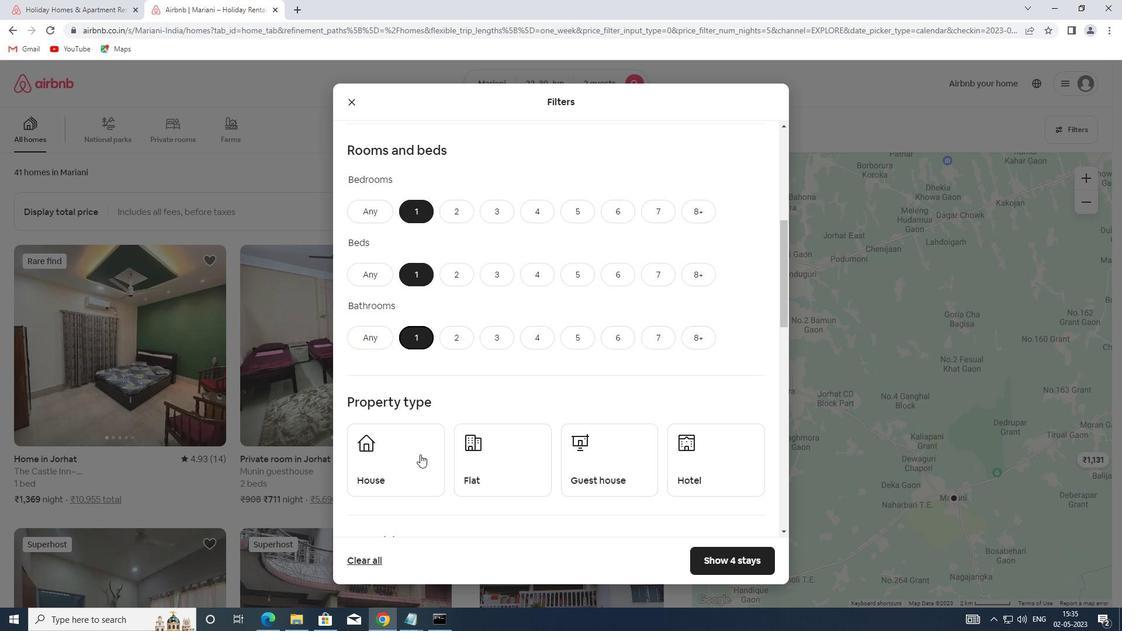 
Action: Mouse scrolled (420, 454) with delta (0, 0)
Screenshot: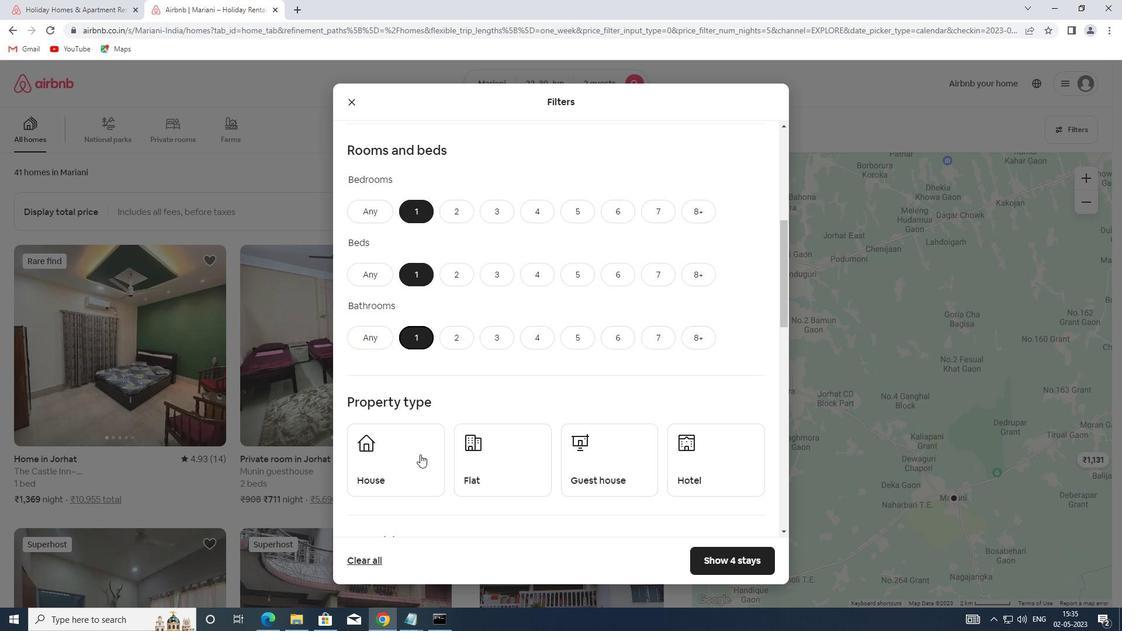 
Action: Mouse scrolled (420, 454) with delta (0, 0)
Screenshot: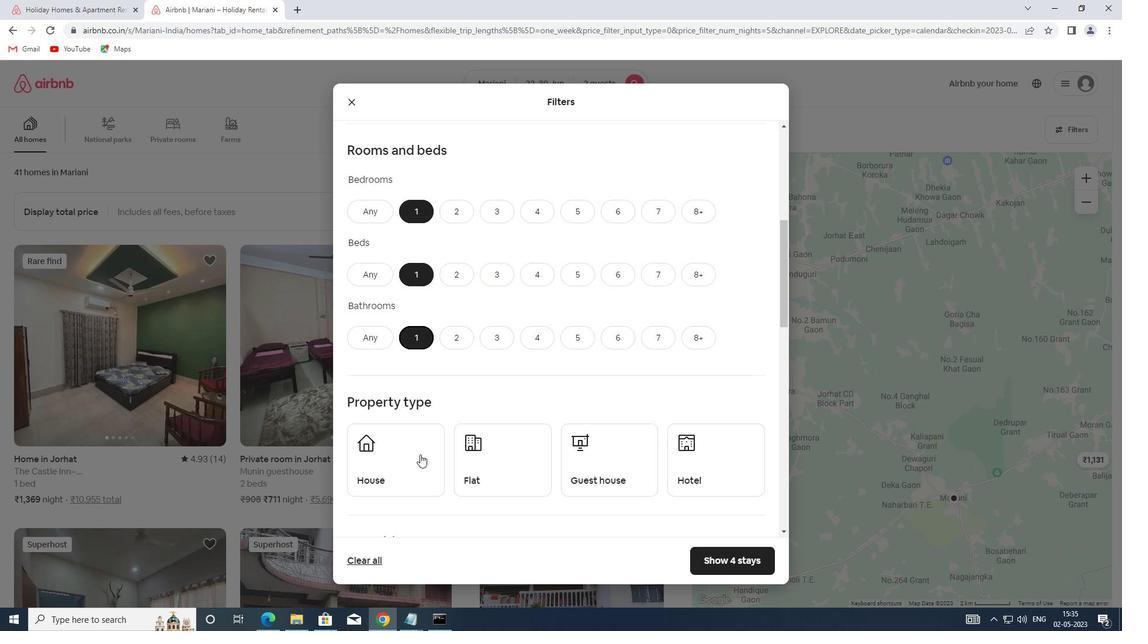 
Action: Mouse moved to (407, 378)
Screenshot: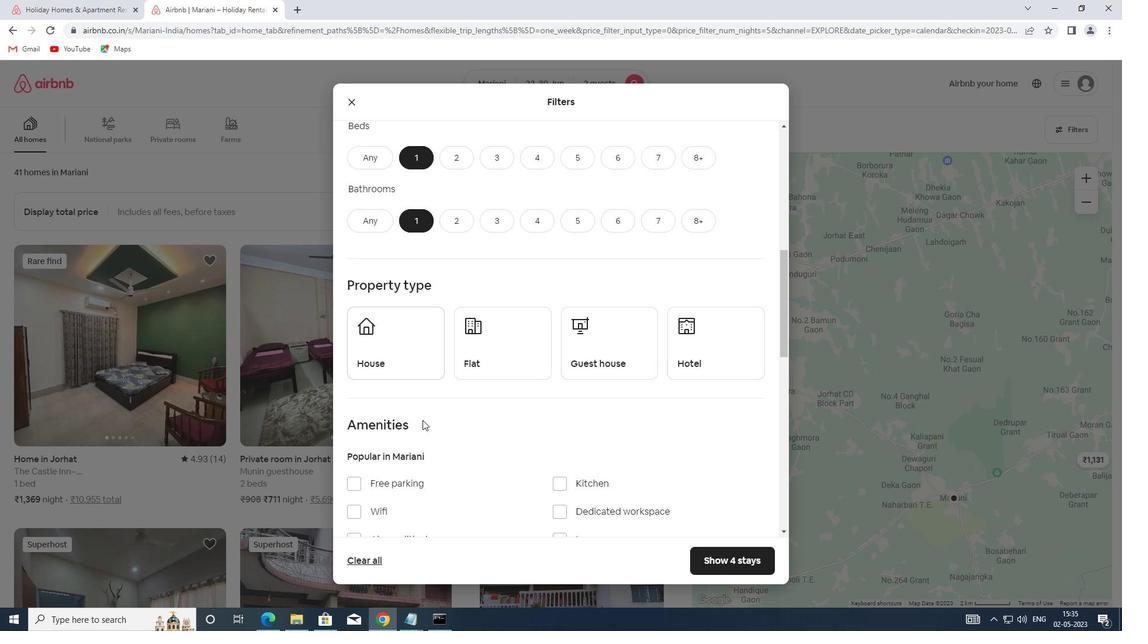 
Action: Mouse pressed left at (407, 378)
Screenshot: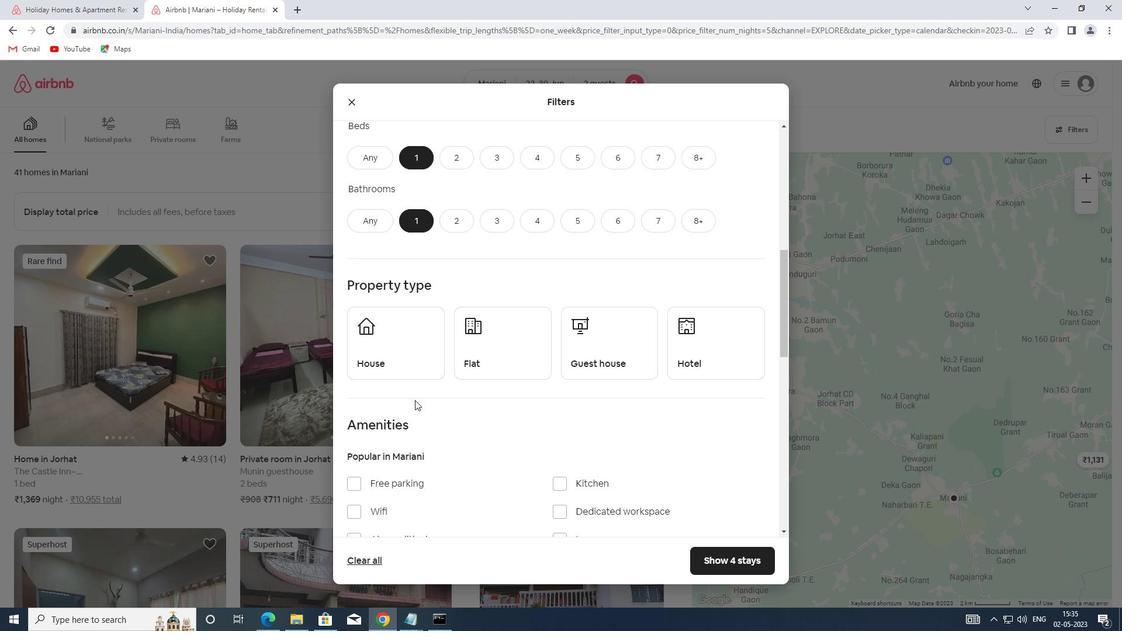 
Action: Mouse moved to (484, 360)
Screenshot: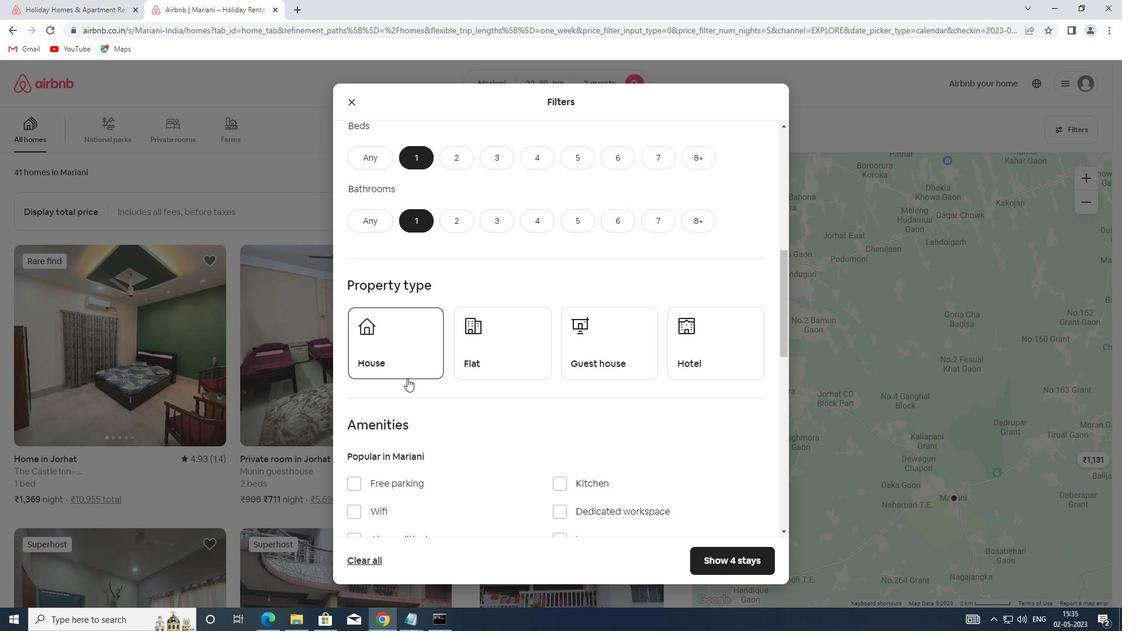 
Action: Mouse pressed left at (484, 360)
Screenshot: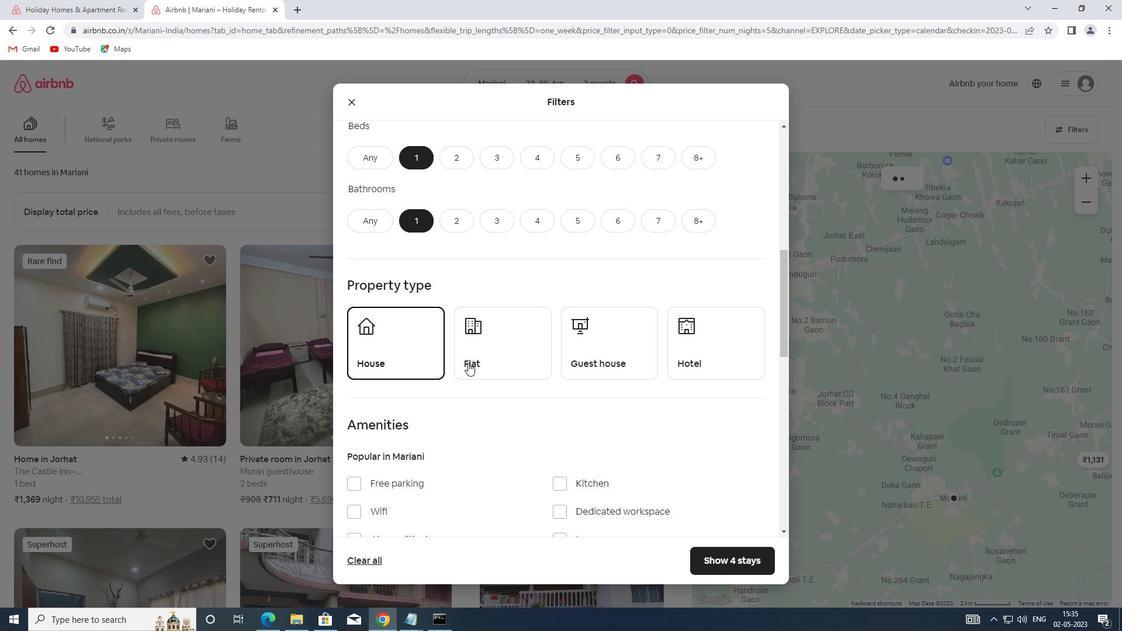 
Action: Mouse moved to (678, 344)
Screenshot: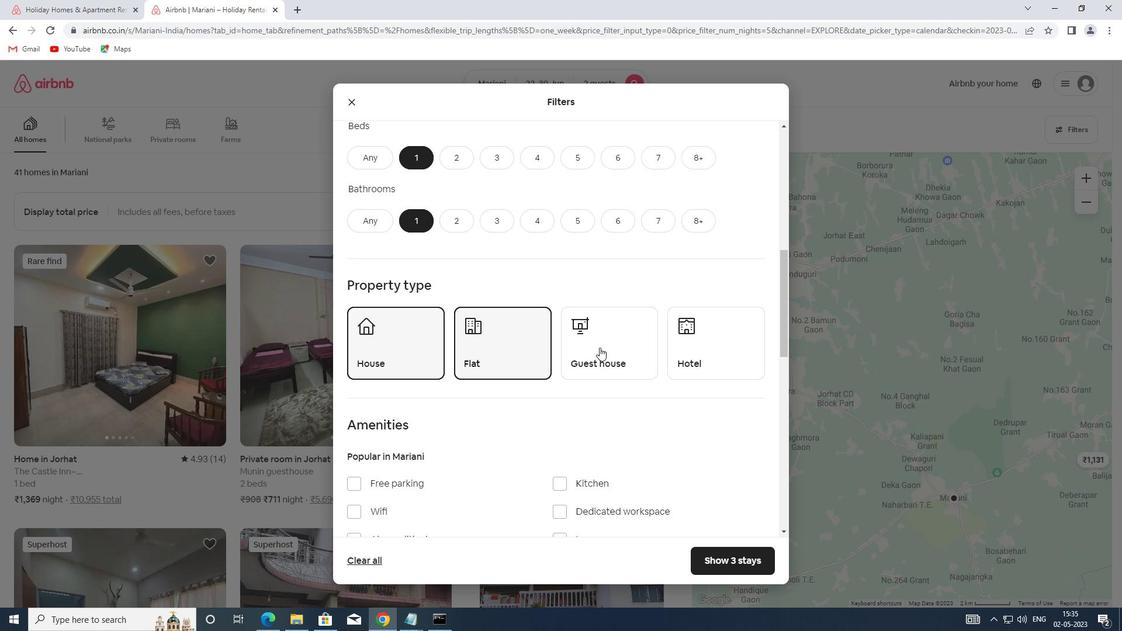 
Action: Mouse pressed left at (678, 344)
Screenshot: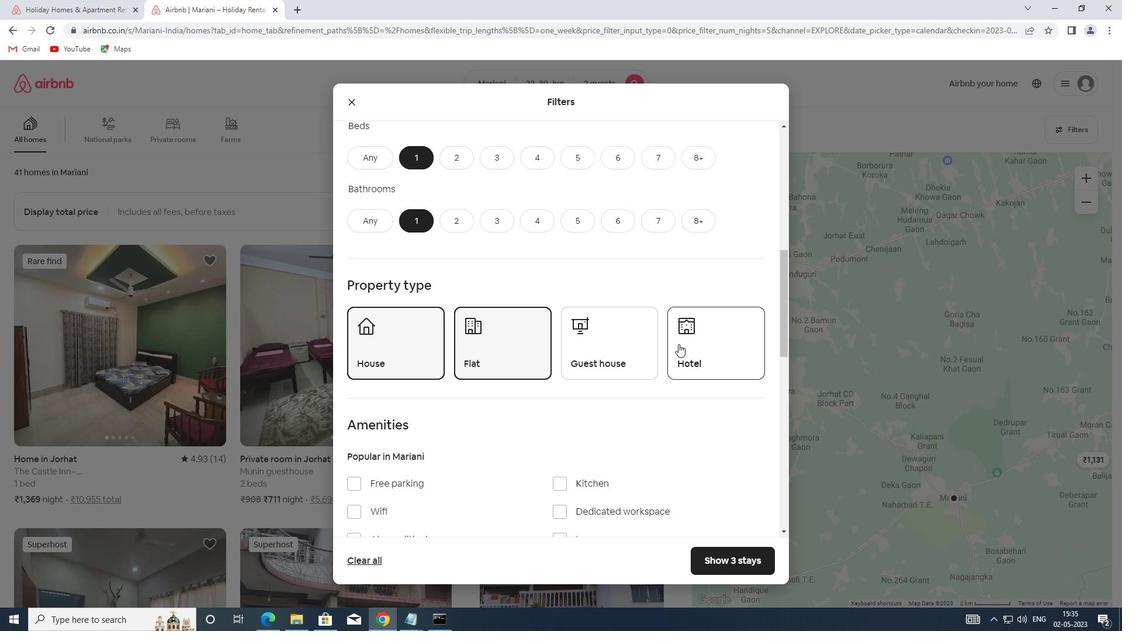 
Action: Mouse moved to (663, 353)
Screenshot: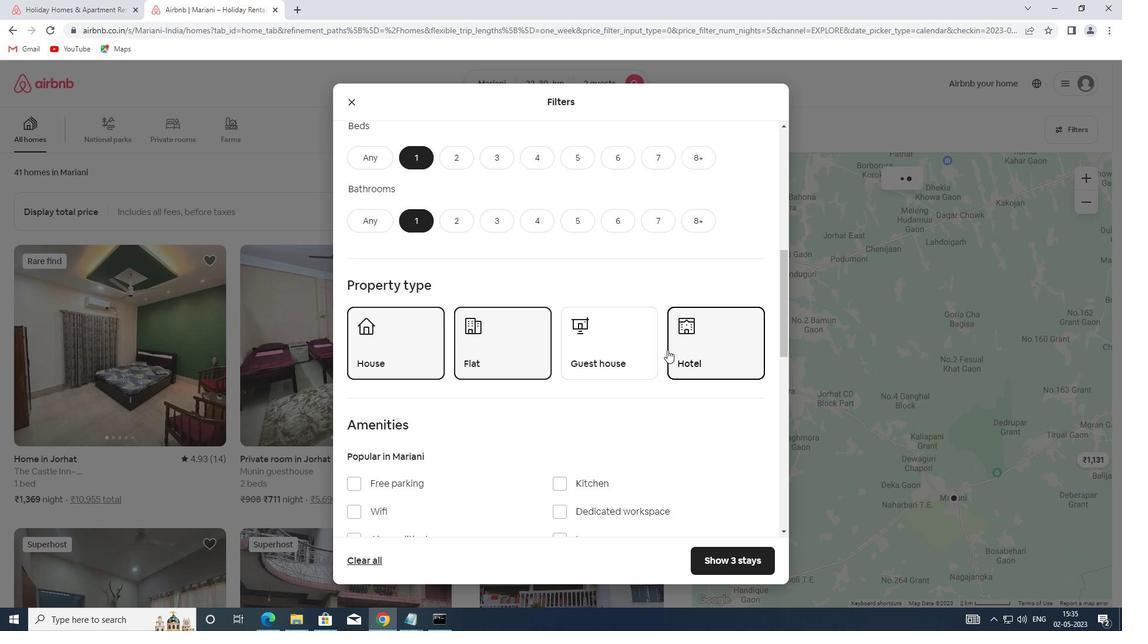 
Action: Mouse scrolled (663, 352) with delta (0, 0)
Screenshot: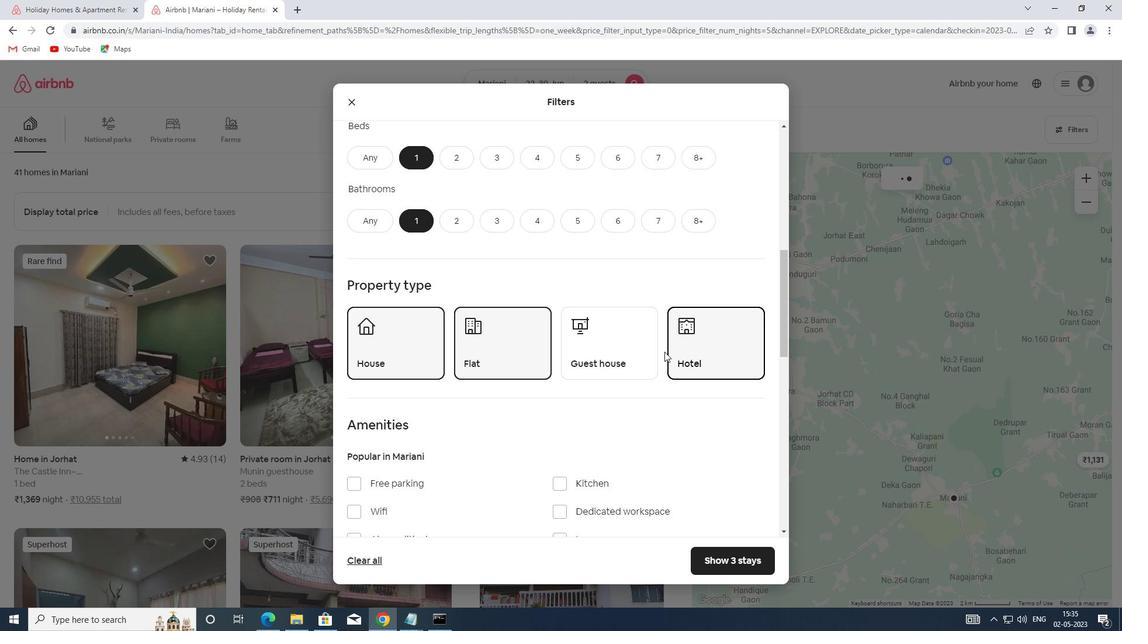 
Action: Mouse scrolled (663, 352) with delta (0, 0)
Screenshot: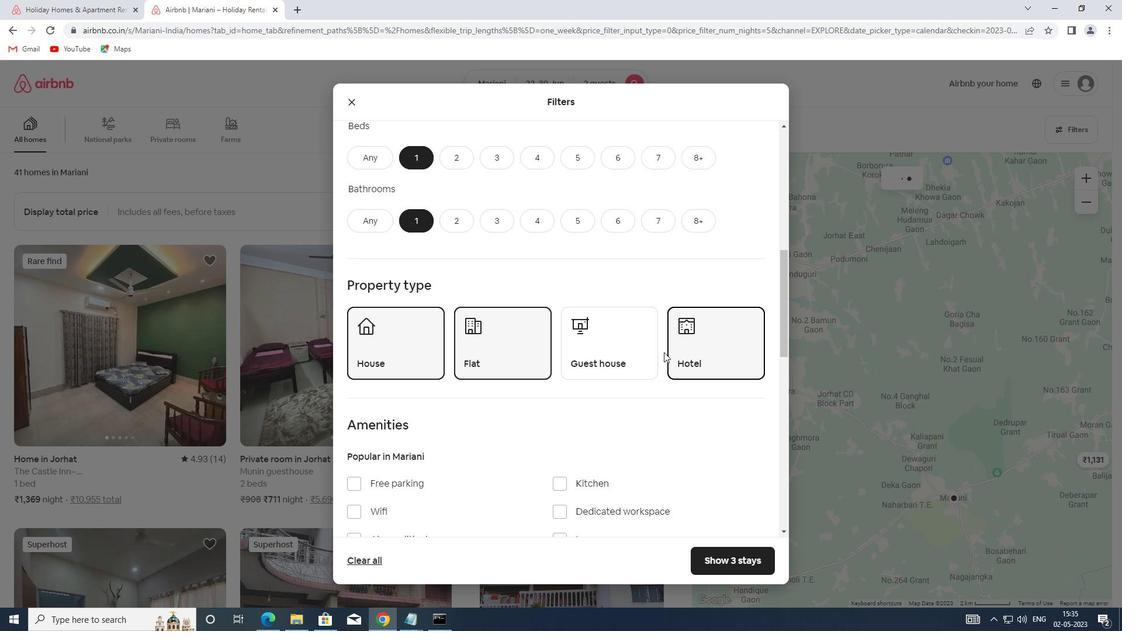 
Action: Mouse scrolled (663, 352) with delta (0, 0)
Screenshot: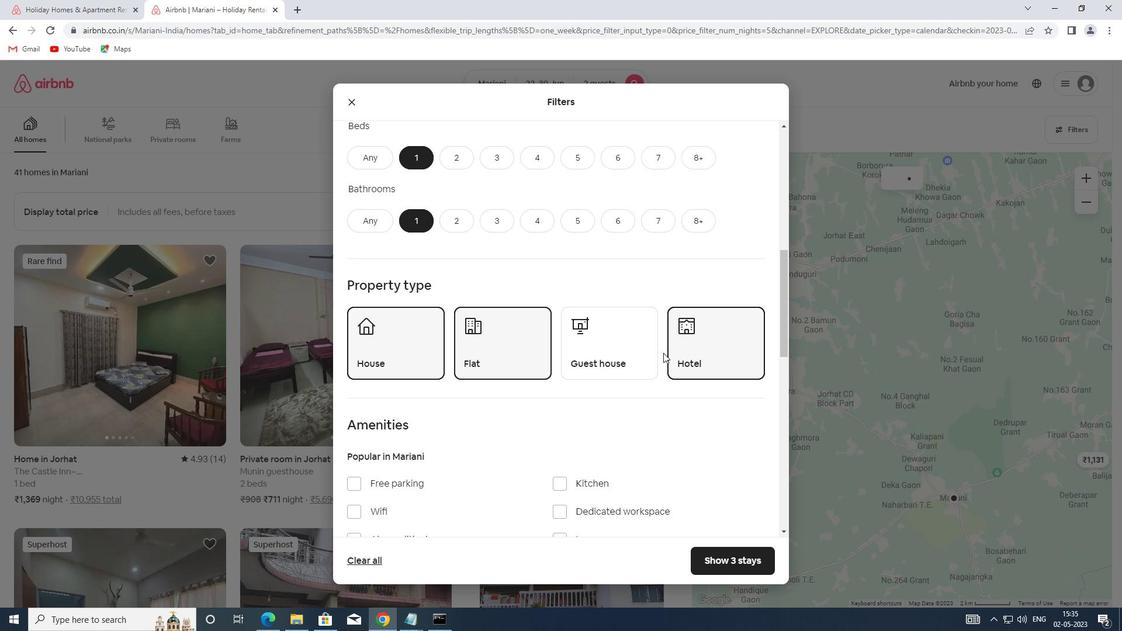 
Action: Mouse moved to (435, 361)
Screenshot: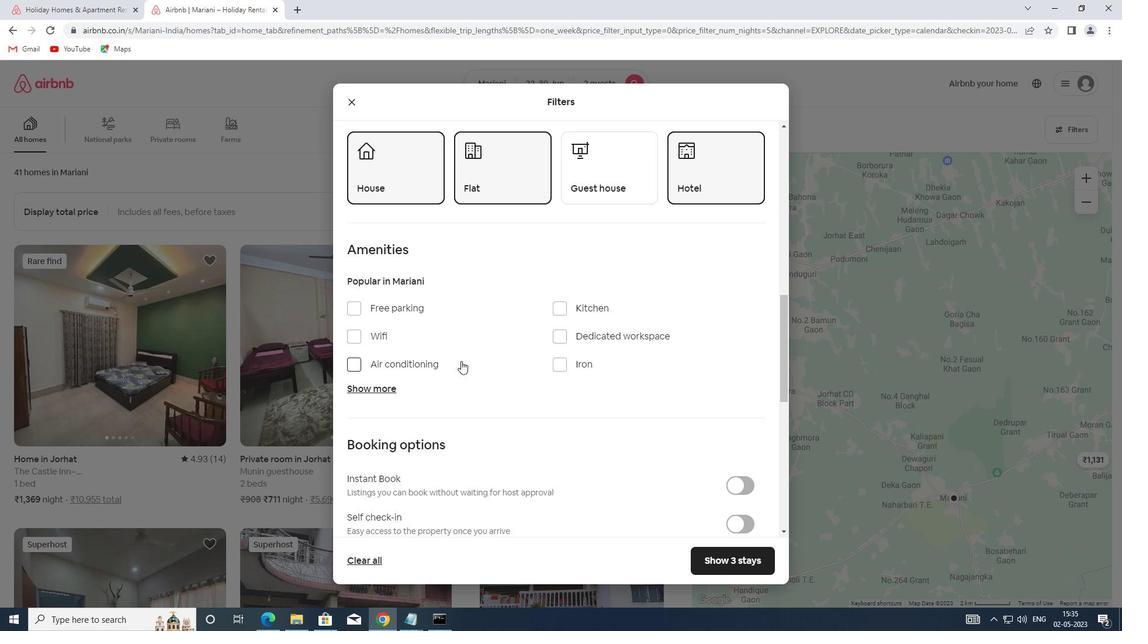 
Action: Mouse scrolled (435, 361) with delta (0, 0)
Screenshot: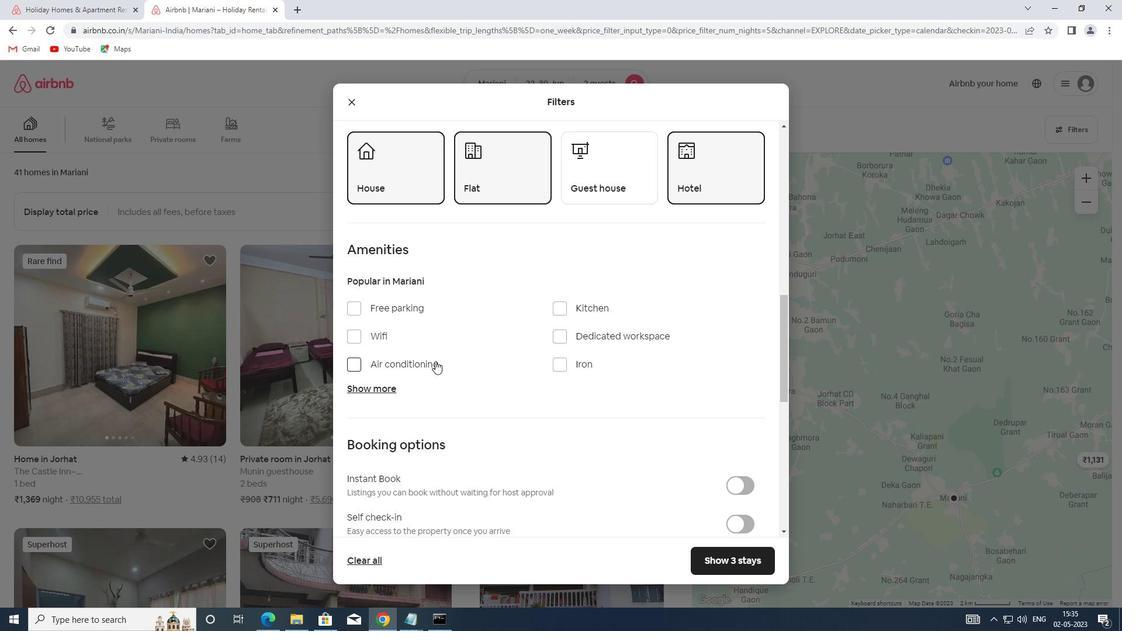 
Action: Mouse scrolled (435, 361) with delta (0, 0)
Screenshot: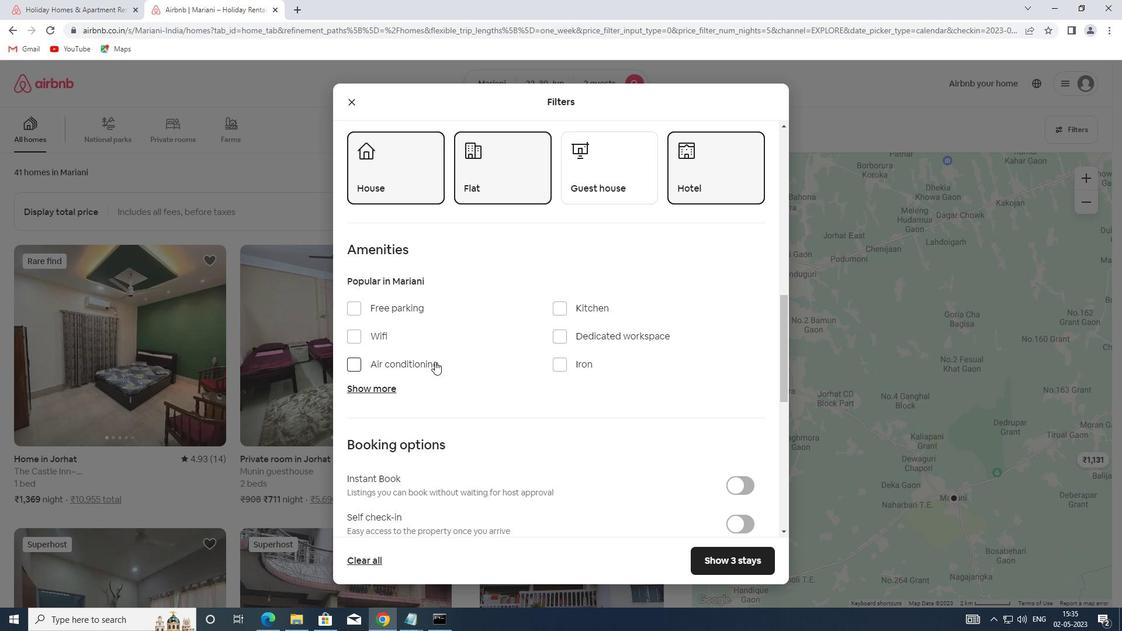 
Action: Mouse scrolled (435, 361) with delta (0, 0)
Screenshot: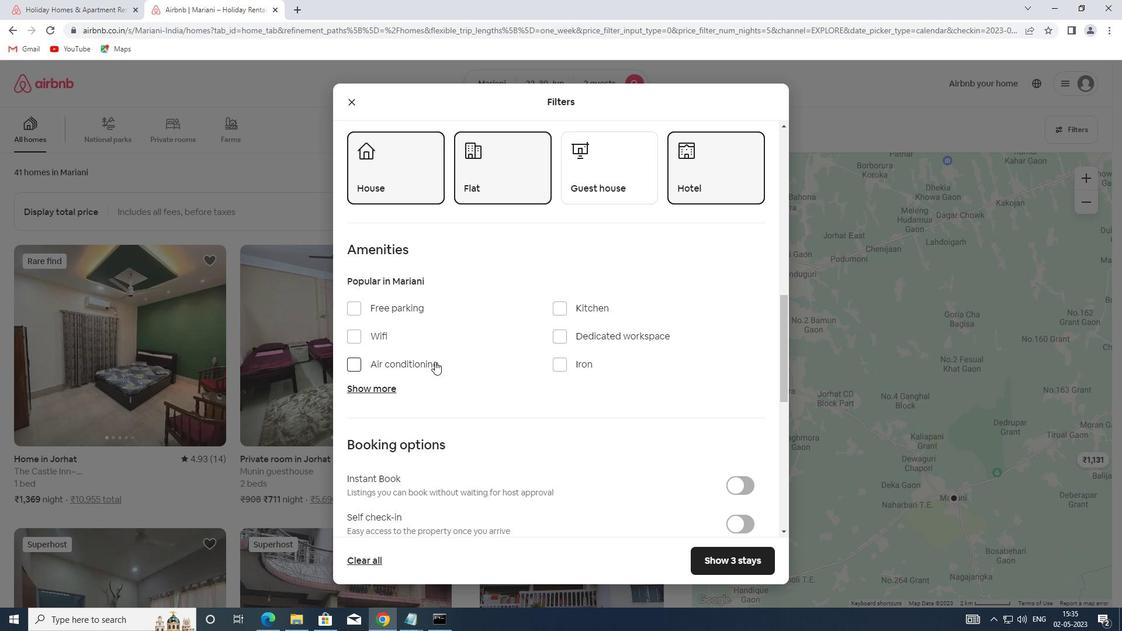 
Action: Mouse moved to (740, 342)
Screenshot: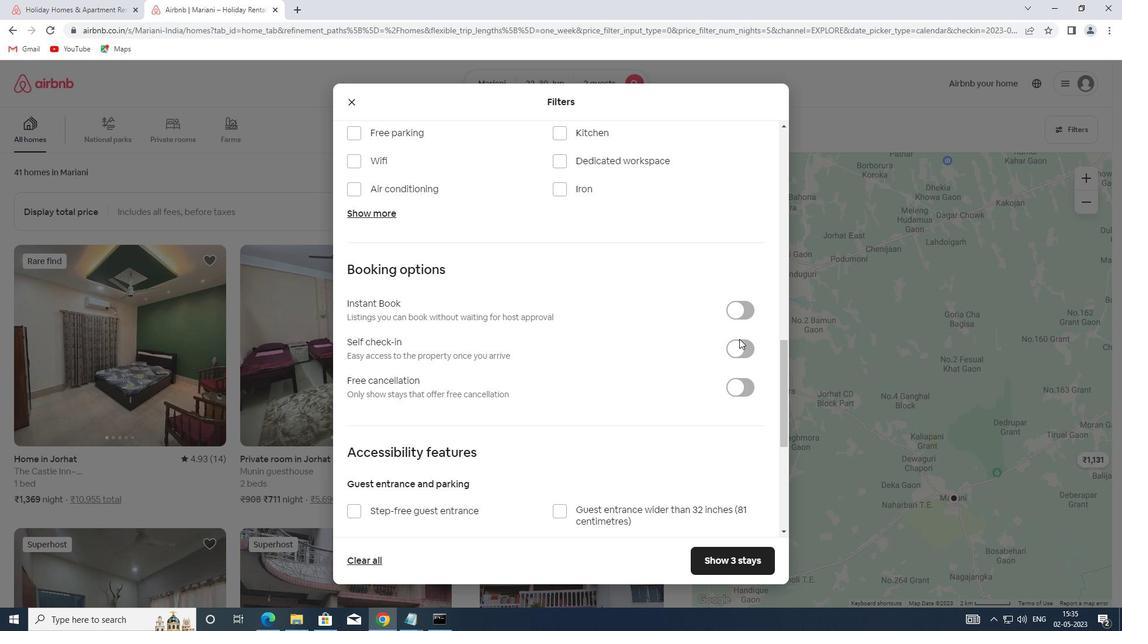 
Action: Mouse pressed left at (740, 342)
Screenshot: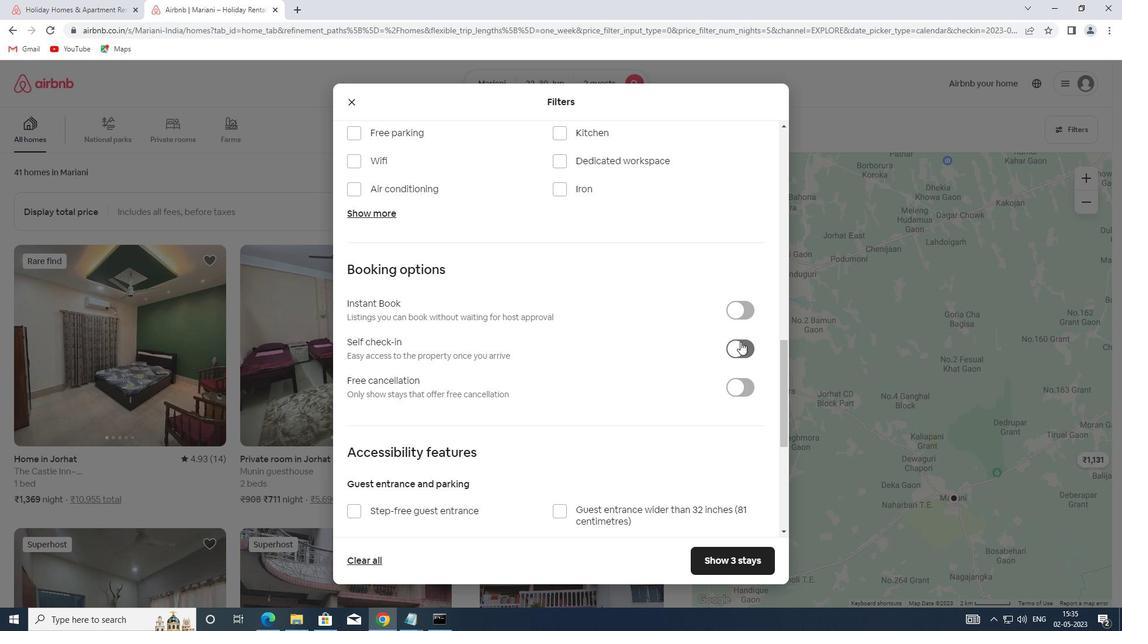 
Action: Mouse moved to (648, 356)
Screenshot: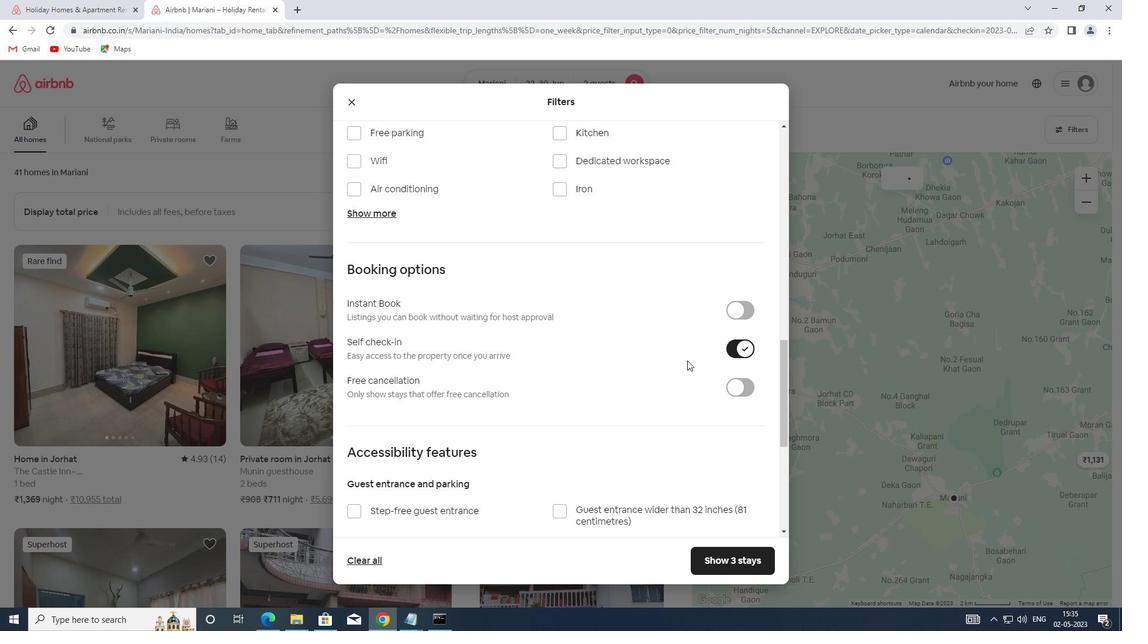 
Action: Mouse scrolled (648, 355) with delta (0, 0)
Screenshot: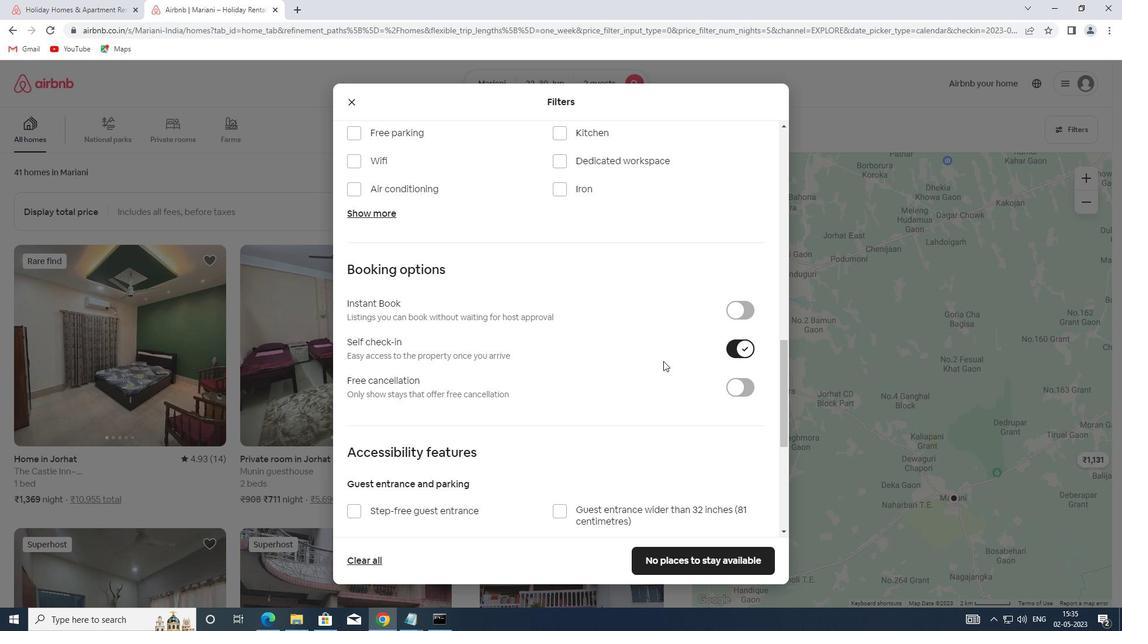
Action: Mouse scrolled (648, 355) with delta (0, 0)
Screenshot: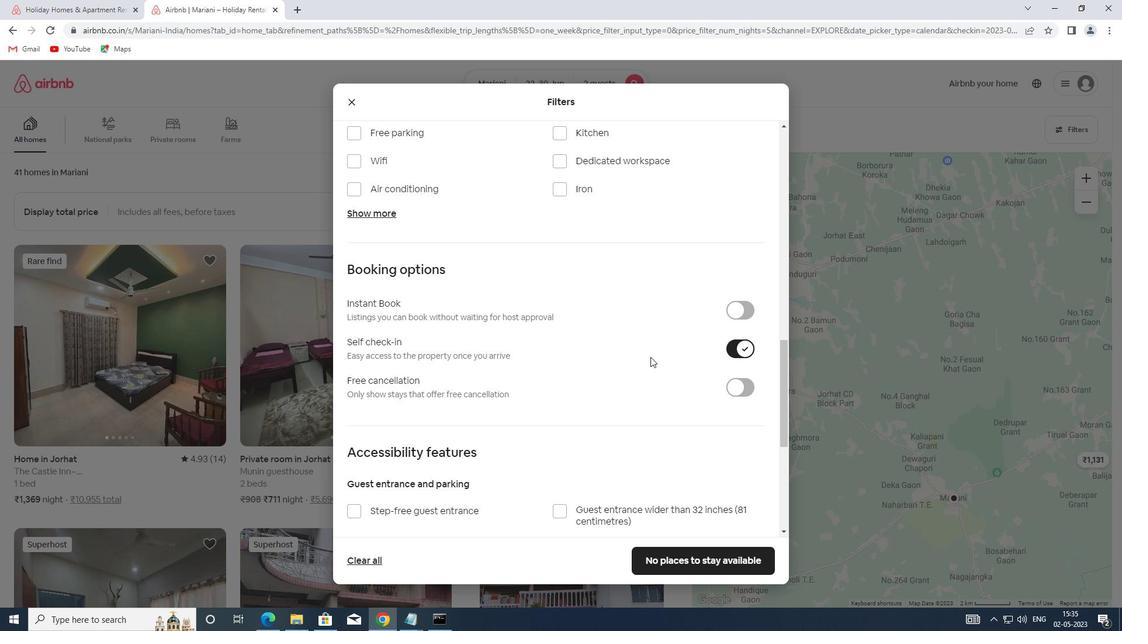 
Action: Mouse scrolled (648, 355) with delta (0, 0)
Screenshot: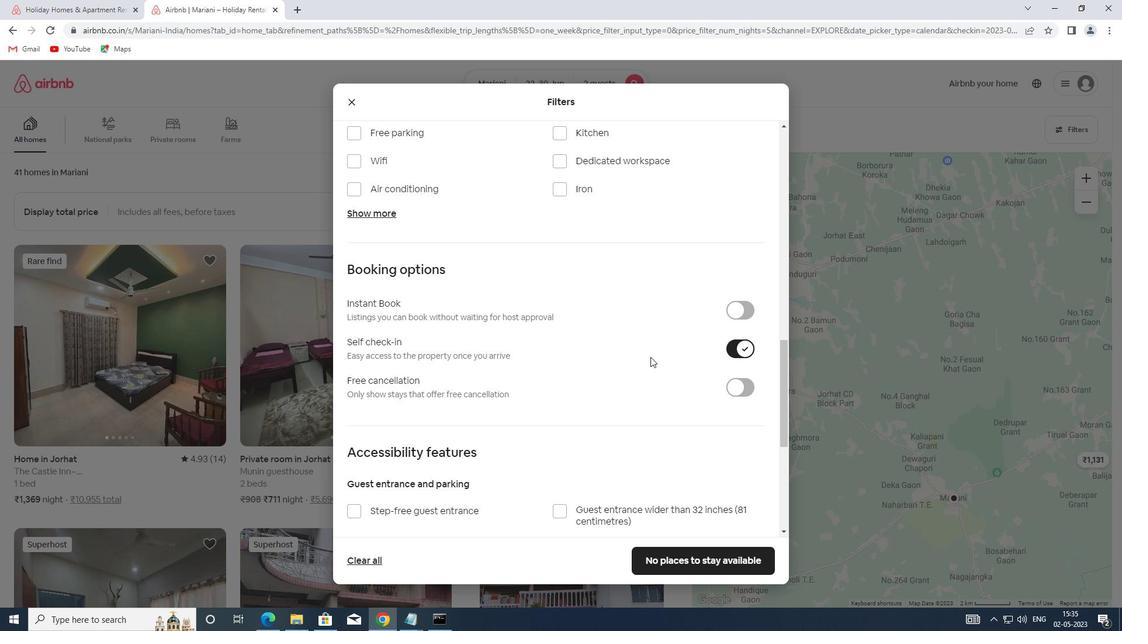 
Action: Mouse scrolled (648, 355) with delta (0, 0)
Screenshot: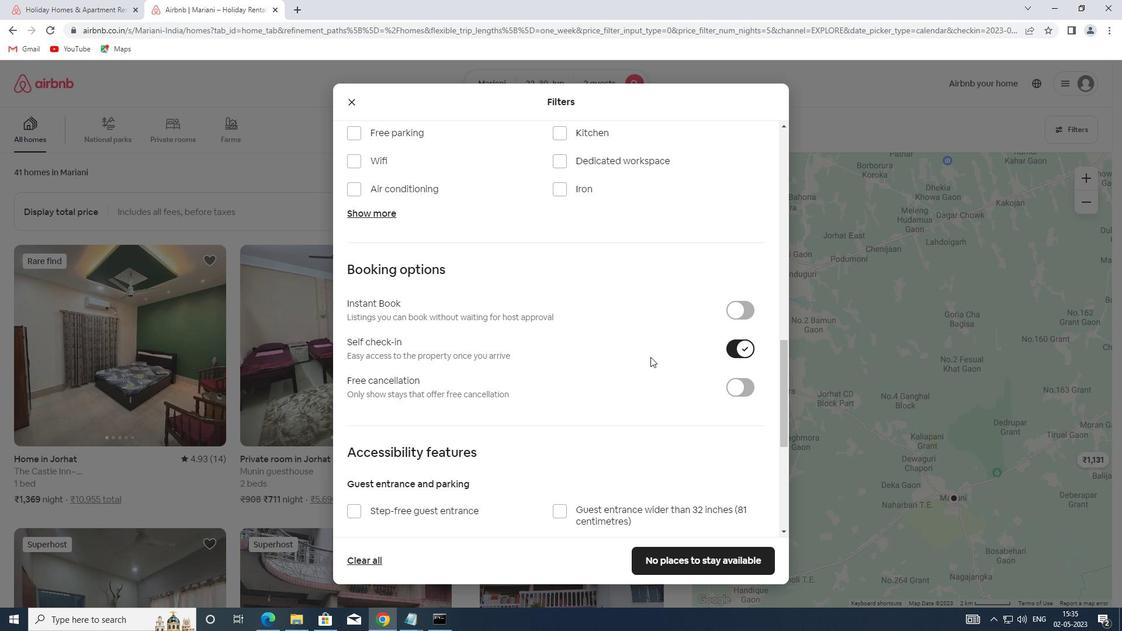 
Action: Mouse moved to (577, 382)
Screenshot: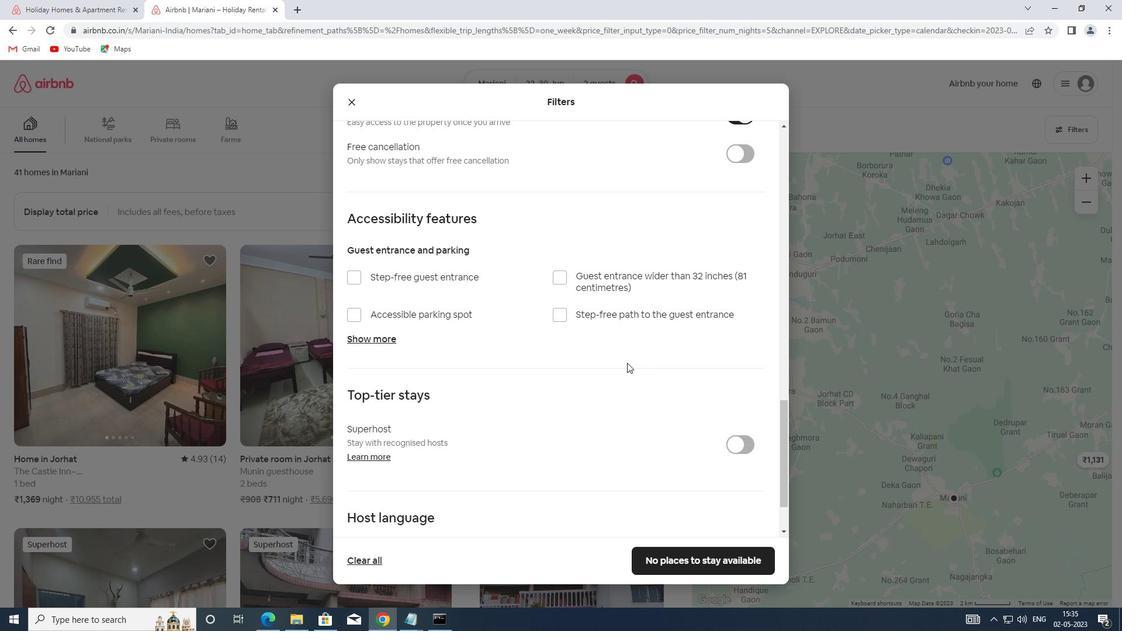 
Action: Mouse scrolled (577, 382) with delta (0, 0)
Screenshot: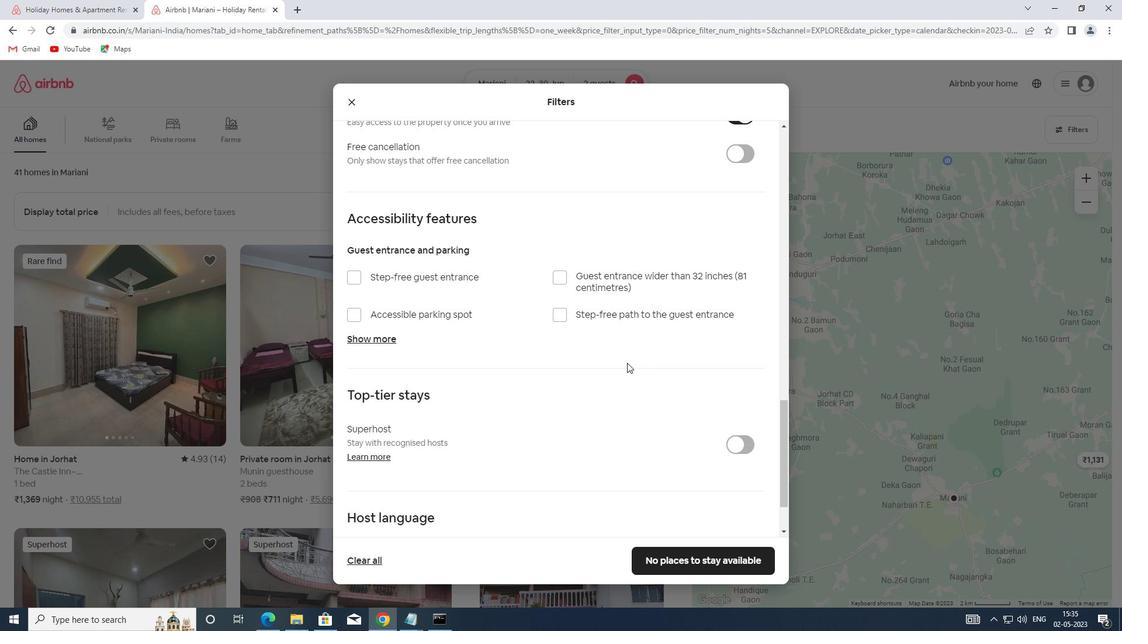 
Action: Mouse scrolled (577, 382) with delta (0, 0)
Screenshot: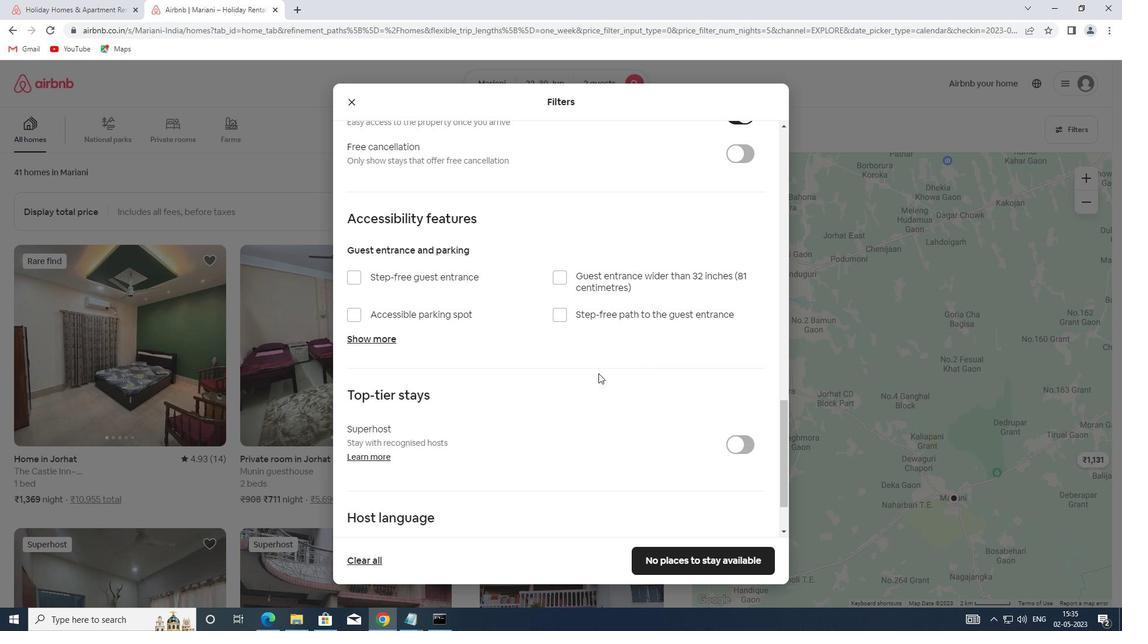 
Action: Mouse scrolled (577, 382) with delta (0, 0)
Screenshot: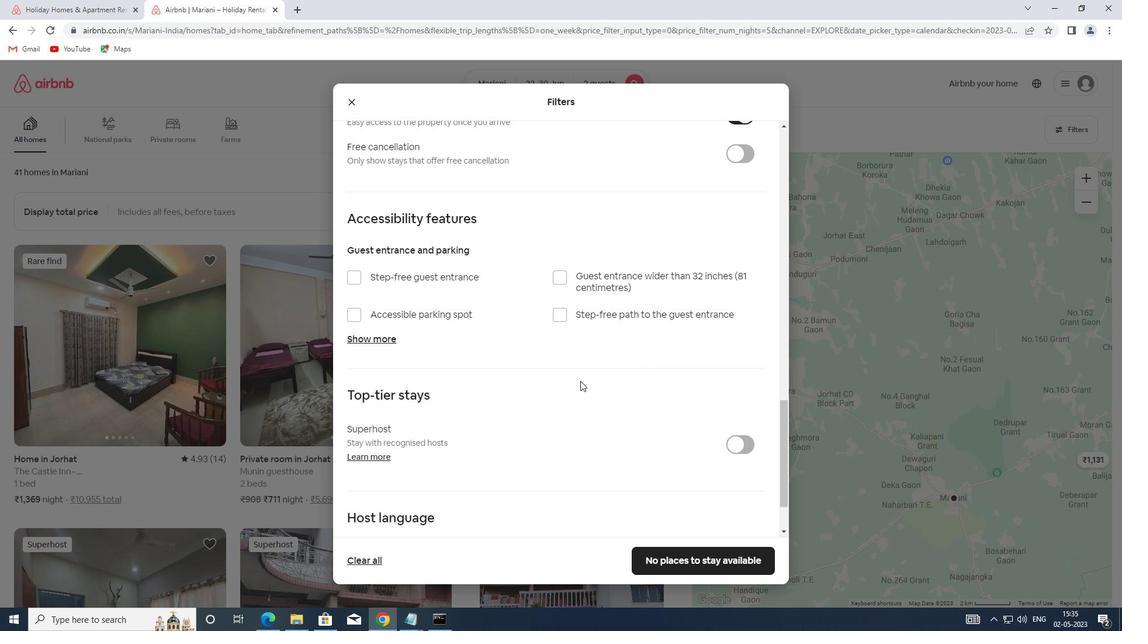 
Action: Mouse scrolled (577, 382) with delta (0, 0)
Screenshot: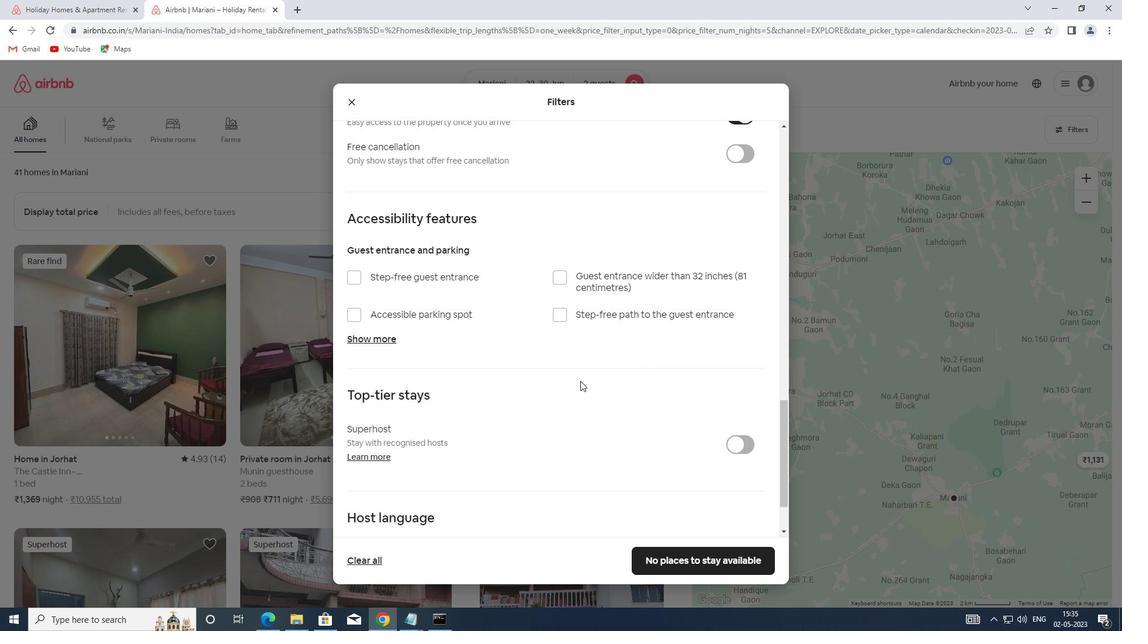 
Action: Mouse moved to (392, 482)
Screenshot: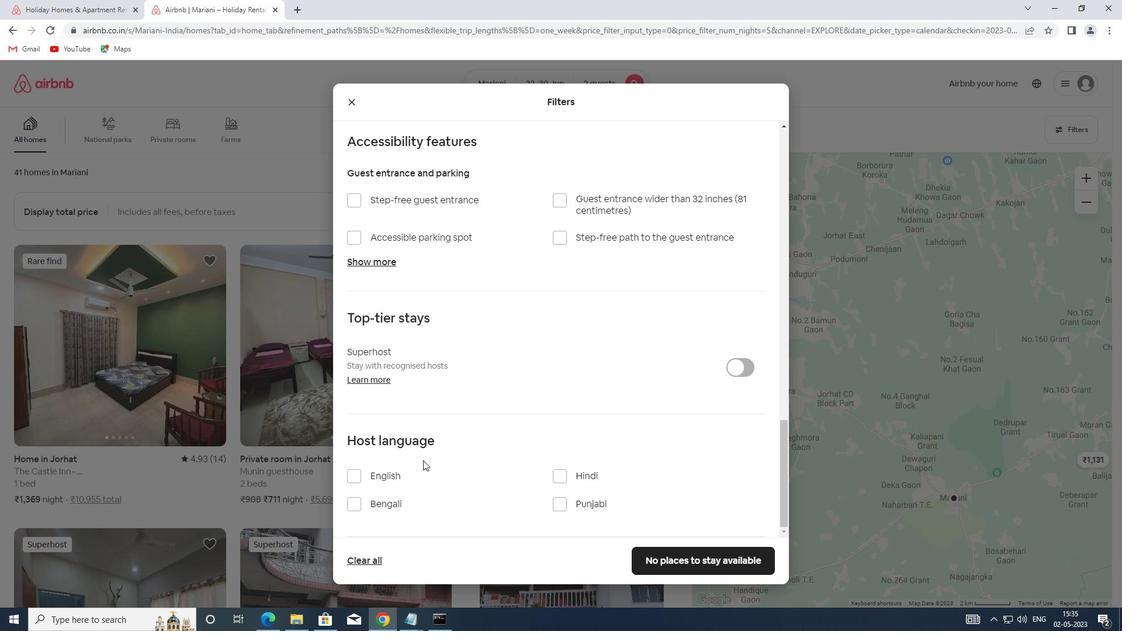 
Action: Mouse pressed left at (392, 482)
Screenshot: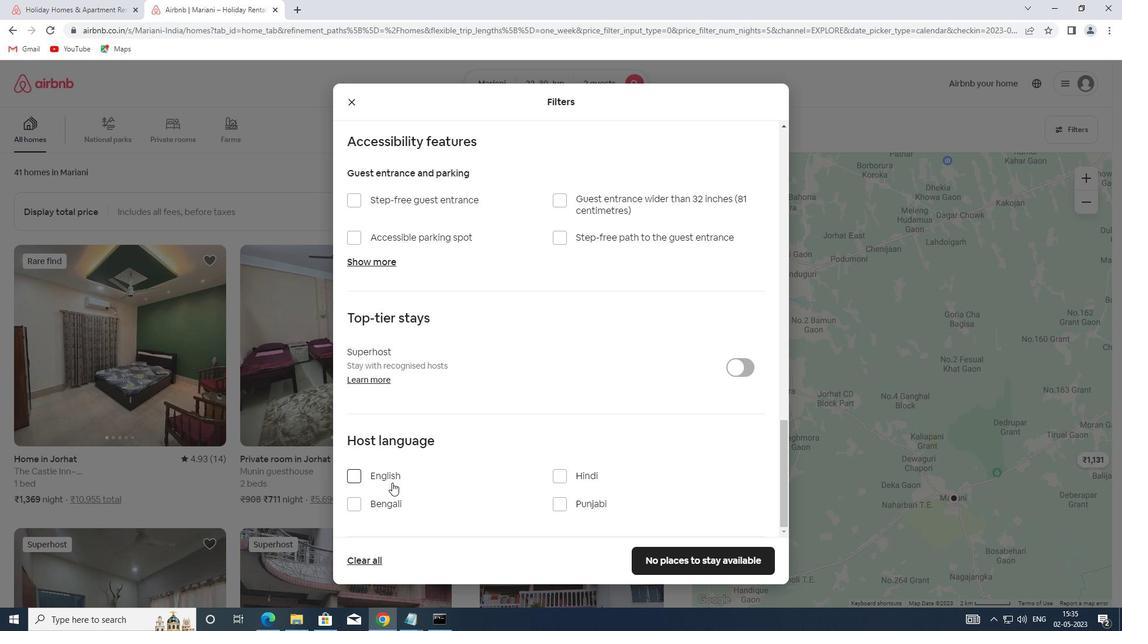 
Action: Mouse moved to (735, 558)
Screenshot: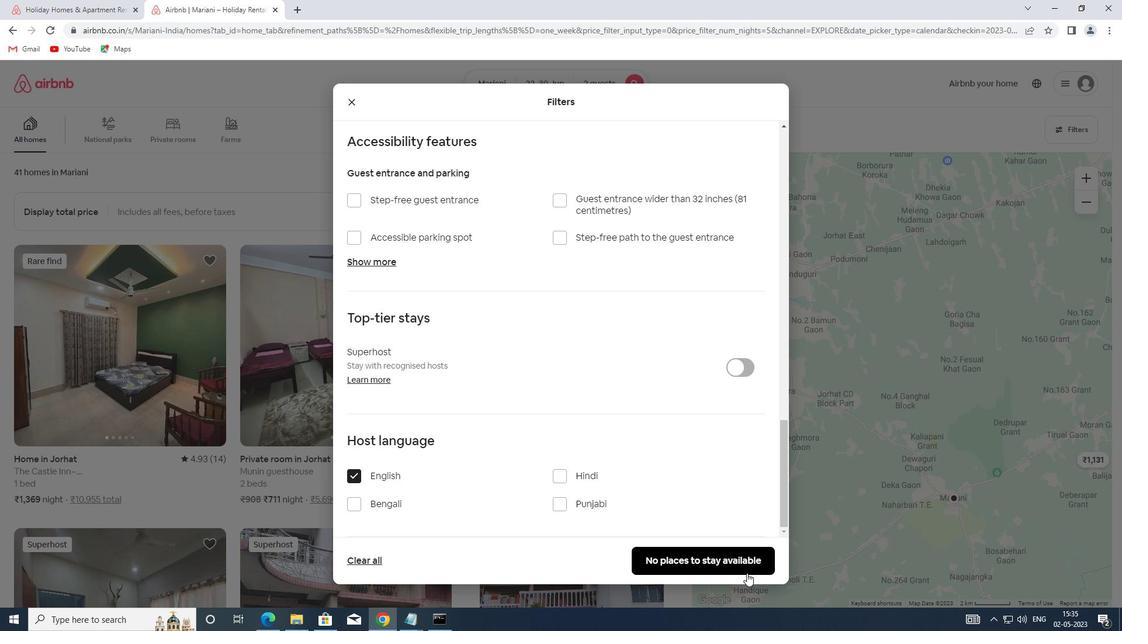 
Action: Mouse pressed left at (735, 558)
Screenshot: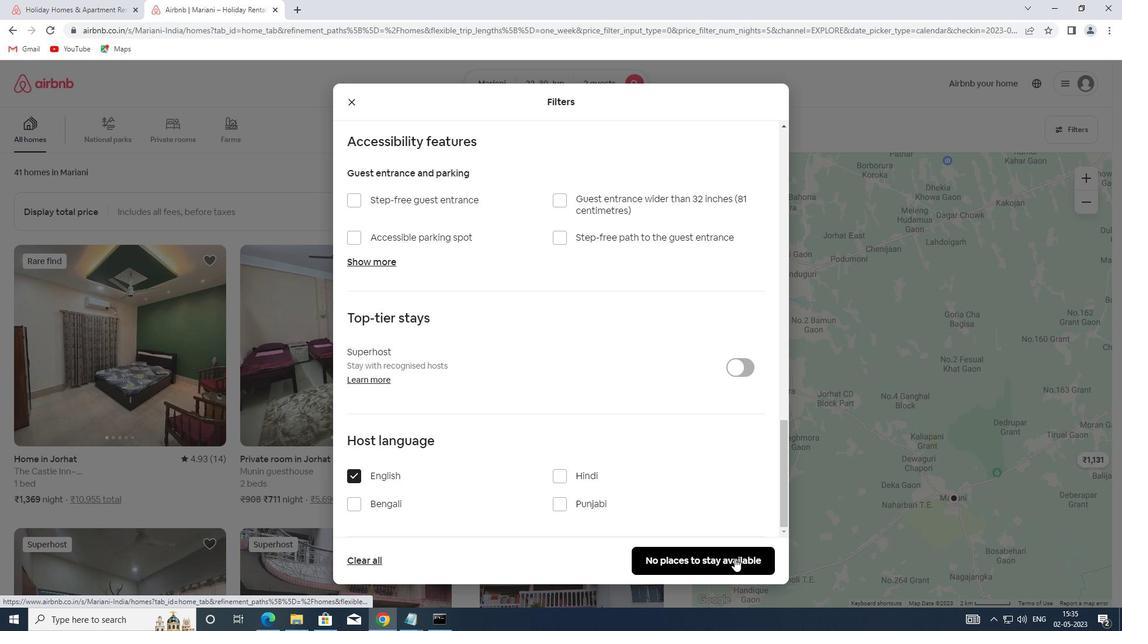 
